Task: Look for space in Mainaguri, India from 10th June, 2023 to 25th June, 2023 for 4 adults in price range Rs.10000 to Rs.15000. Place can be private room with 4 bedrooms having 4 beds and 4 bathrooms. Property type can be house, flat, guest house, hotel. Amenities needed are: wifi, TV, free parkinig on premises, gym, breakfast. Booking option can be shelf check-in. Required host language is English.
Action: Mouse pressed left at (412, 100)
Screenshot: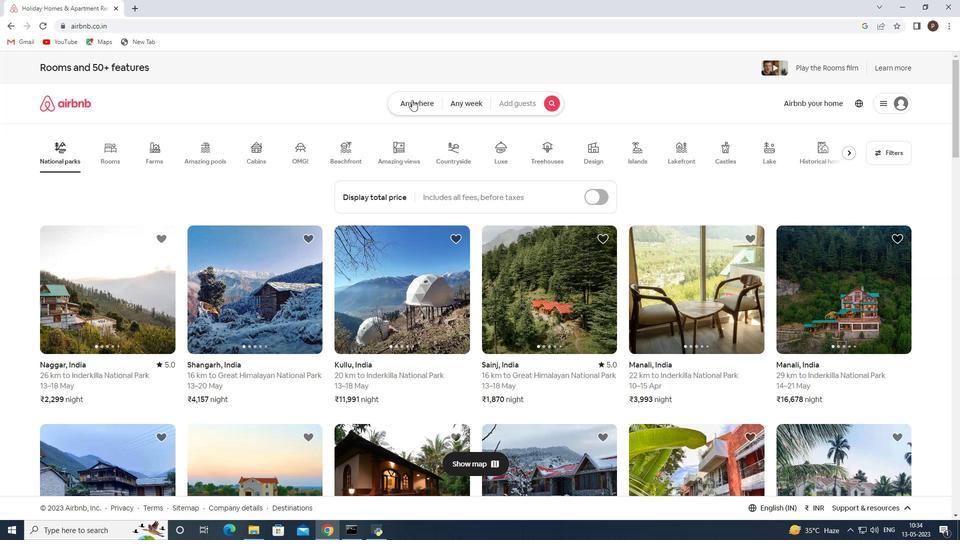 
Action: Mouse moved to (310, 140)
Screenshot: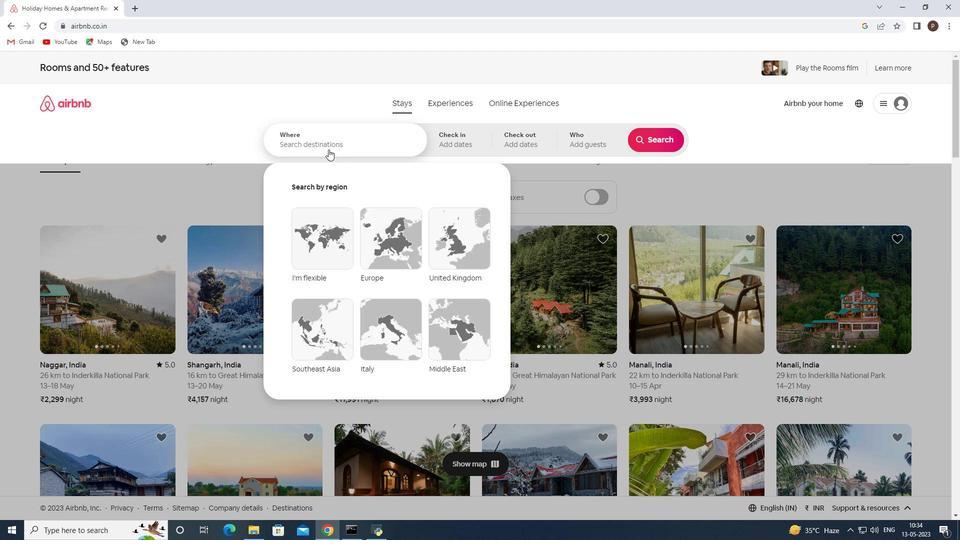 
Action: Mouse pressed left at (310, 140)
Screenshot: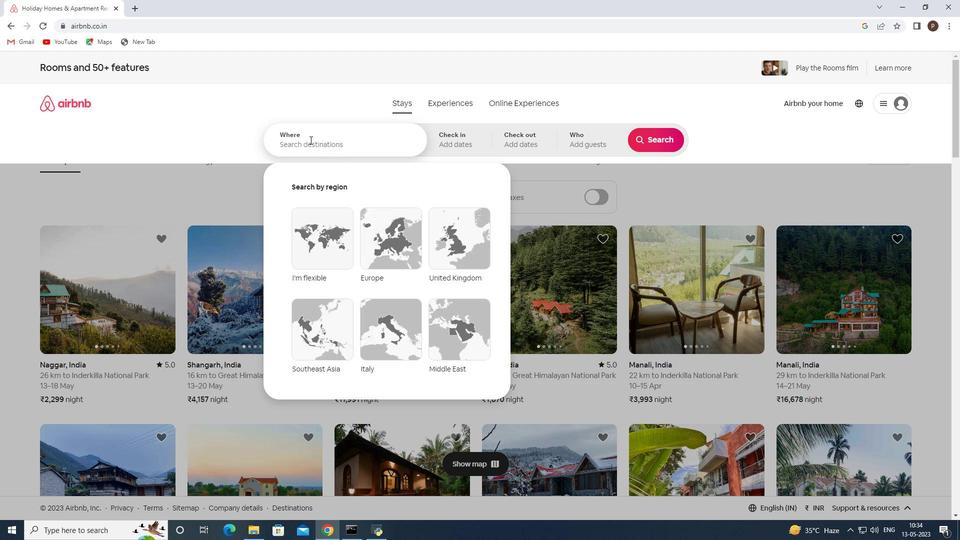 
Action: Key pressed <Key.caps_lock>M<Key.caps_lock>ainaguri
Screenshot: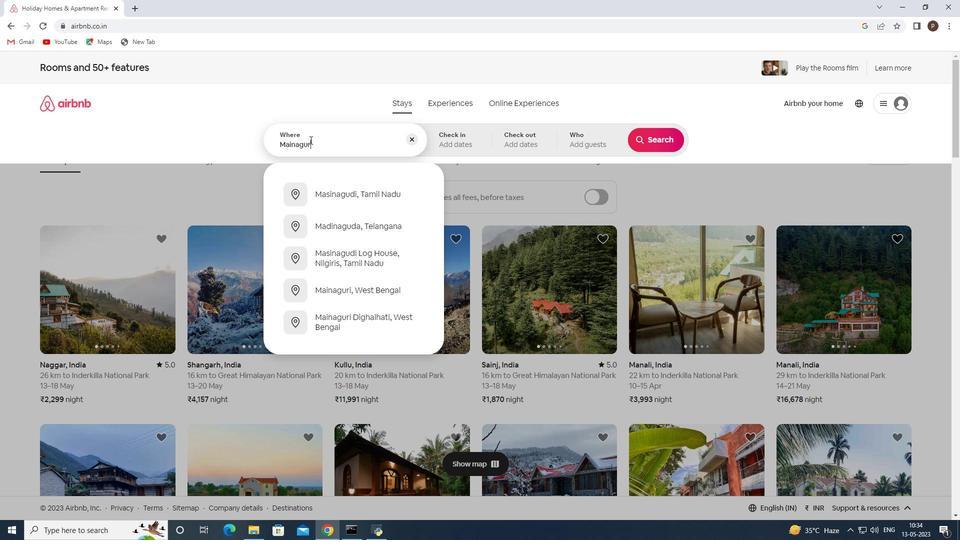 
Action: Mouse moved to (312, 141)
Screenshot: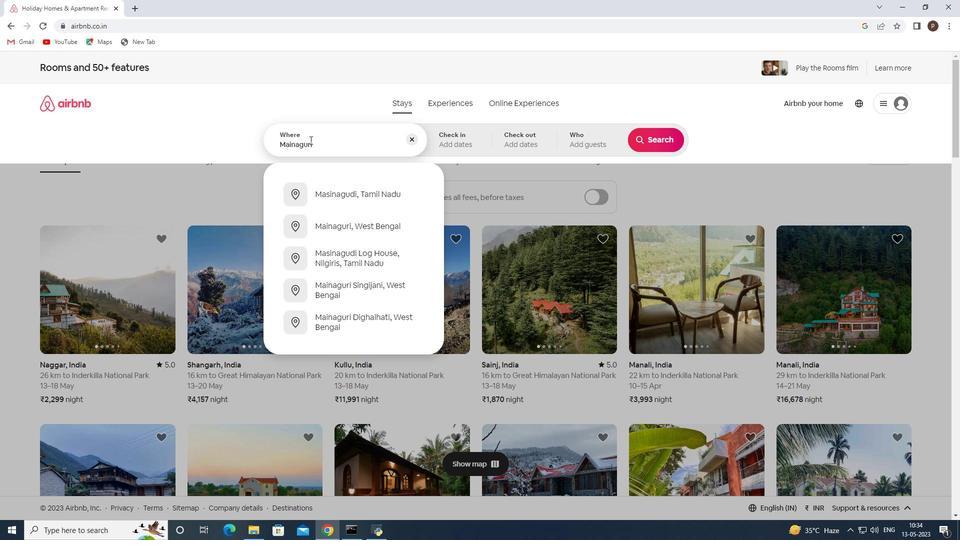 
Action: Key pressed ,<Key.space><Key.caps_lock>I<Key.caps_lock>ndia<Key.space><Key.enter>
Screenshot: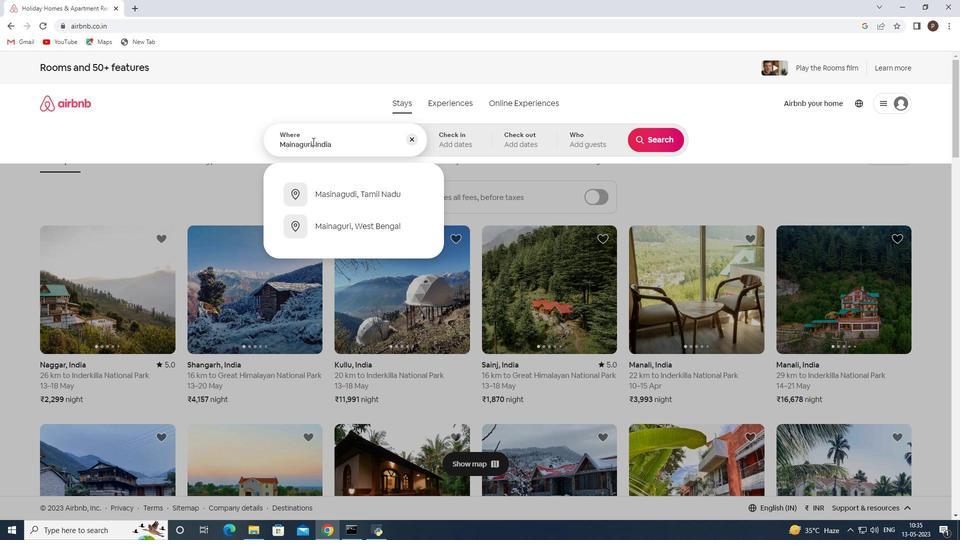 
Action: Mouse moved to (644, 283)
Screenshot: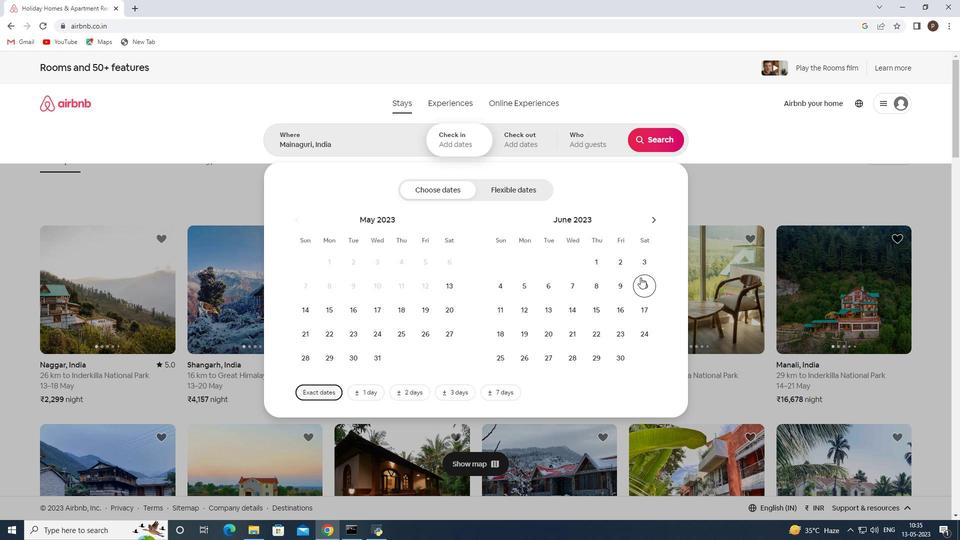 
Action: Mouse pressed left at (644, 283)
Screenshot: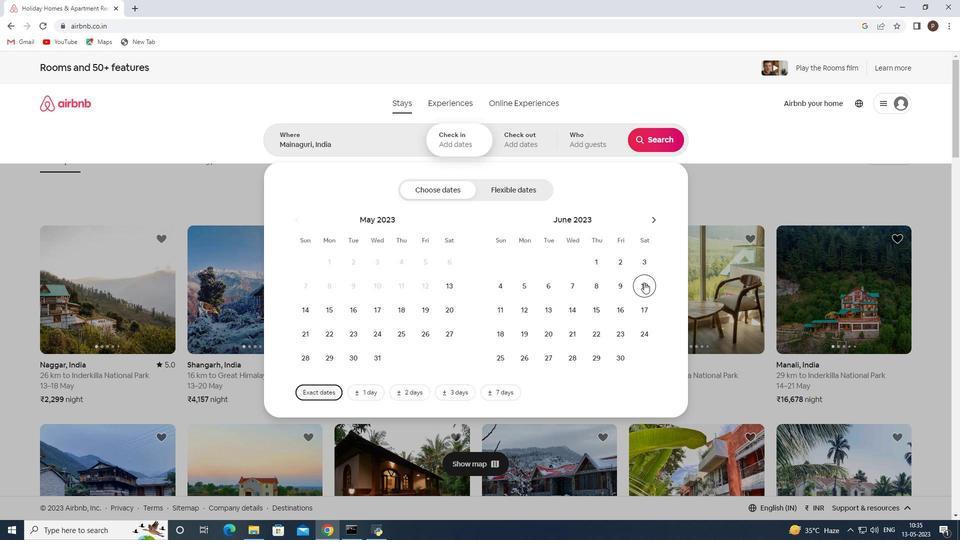 
Action: Mouse moved to (502, 360)
Screenshot: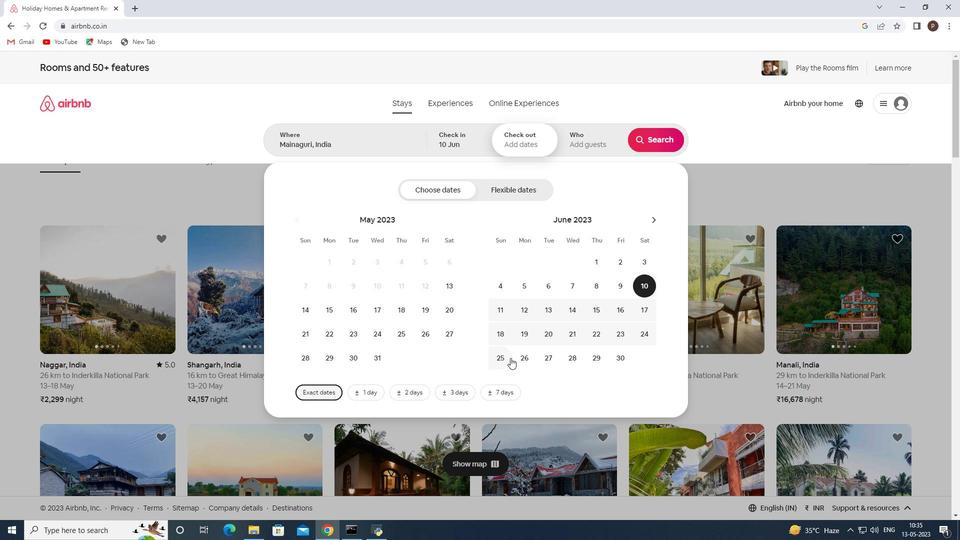 
Action: Mouse pressed left at (502, 360)
Screenshot: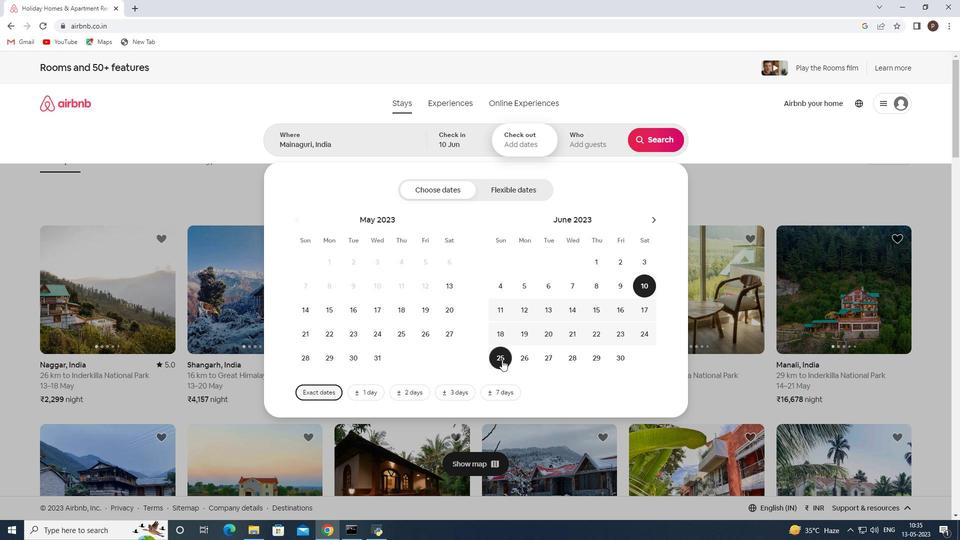 
Action: Mouse moved to (585, 140)
Screenshot: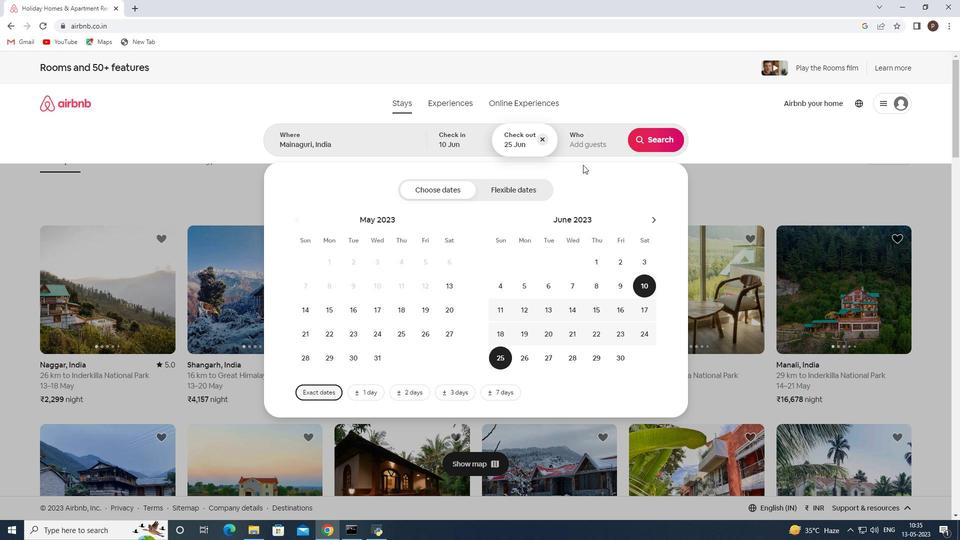 
Action: Mouse pressed left at (585, 140)
Screenshot: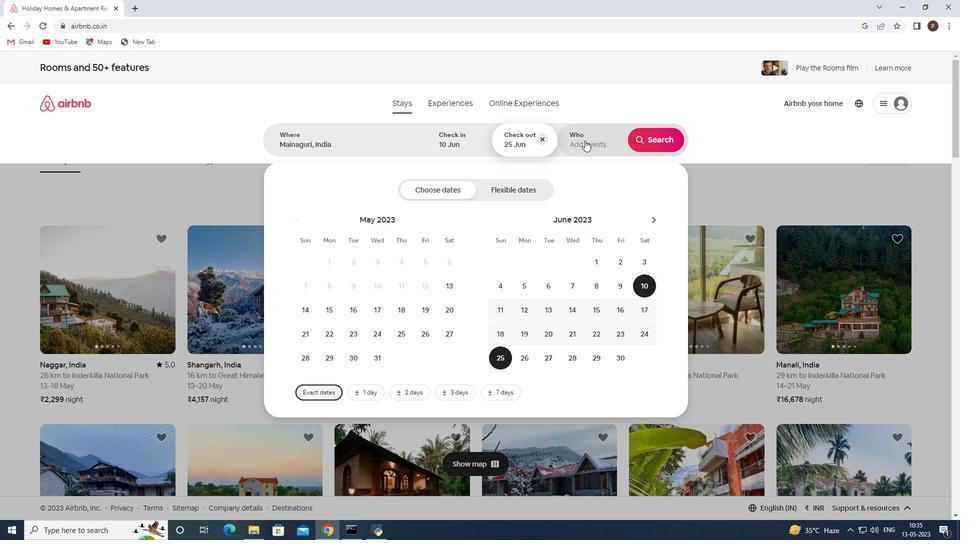 
Action: Mouse moved to (666, 198)
Screenshot: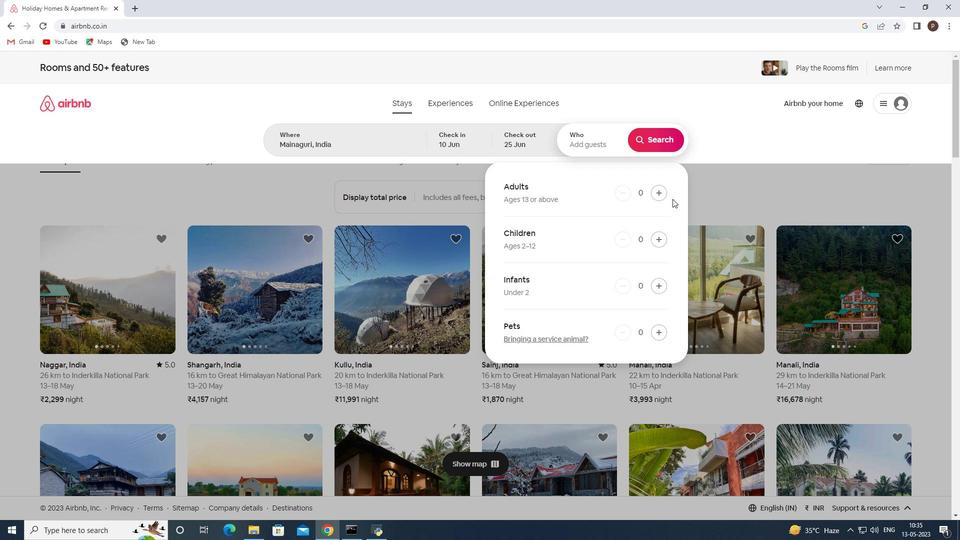 
Action: Mouse pressed left at (666, 198)
Screenshot: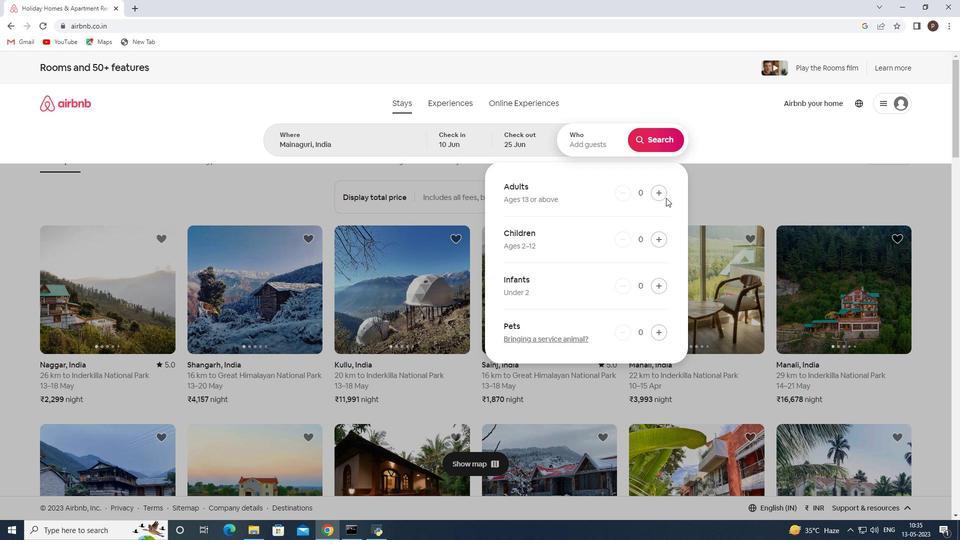 
Action: Mouse moved to (662, 195)
Screenshot: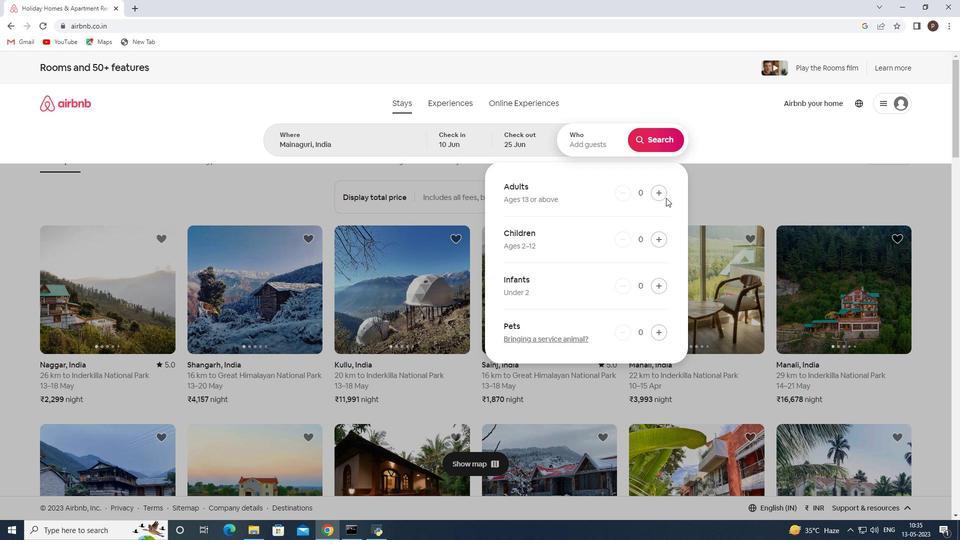 
Action: Mouse pressed left at (662, 195)
Screenshot: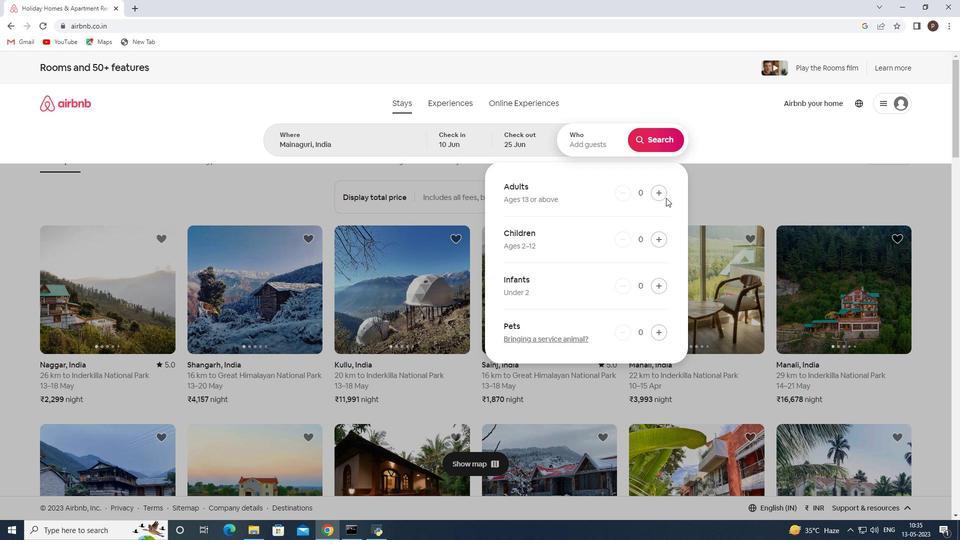 
Action: Mouse pressed left at (662, 195)
Screenshot: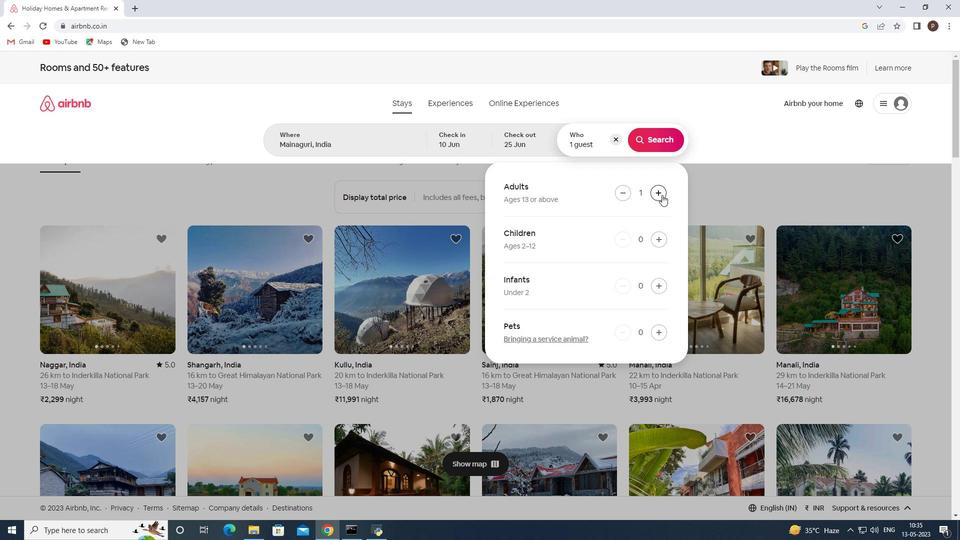 
Action: Mouse pressed left at (662, 195)
Screenshot: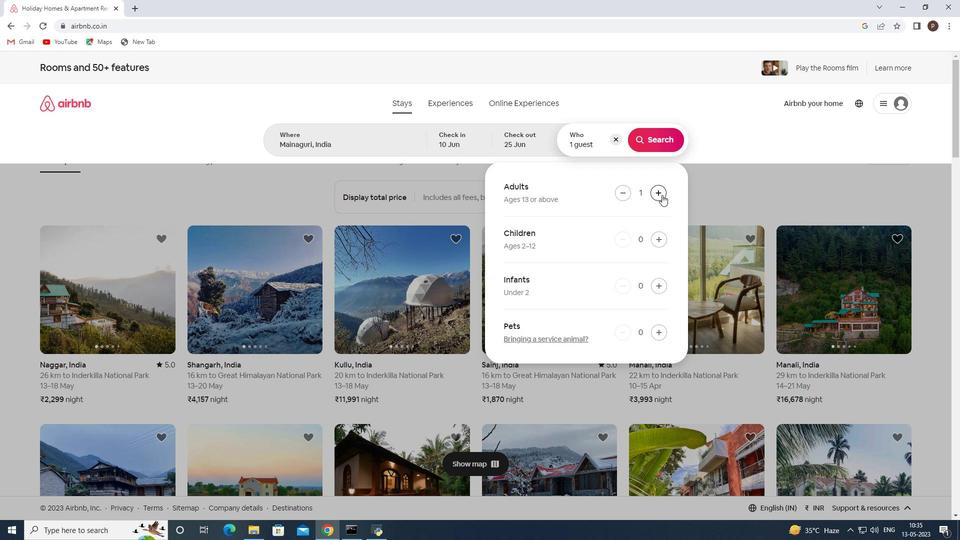 
Action: Mouse pressed left at (662, 195)
Screenshot: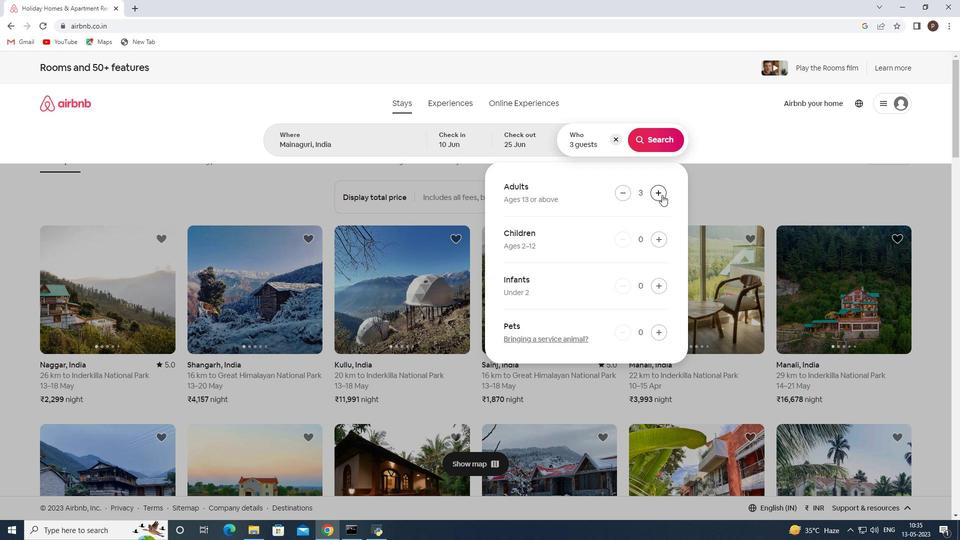 
Action: Mouse moved to (656, 140)
Screenshot: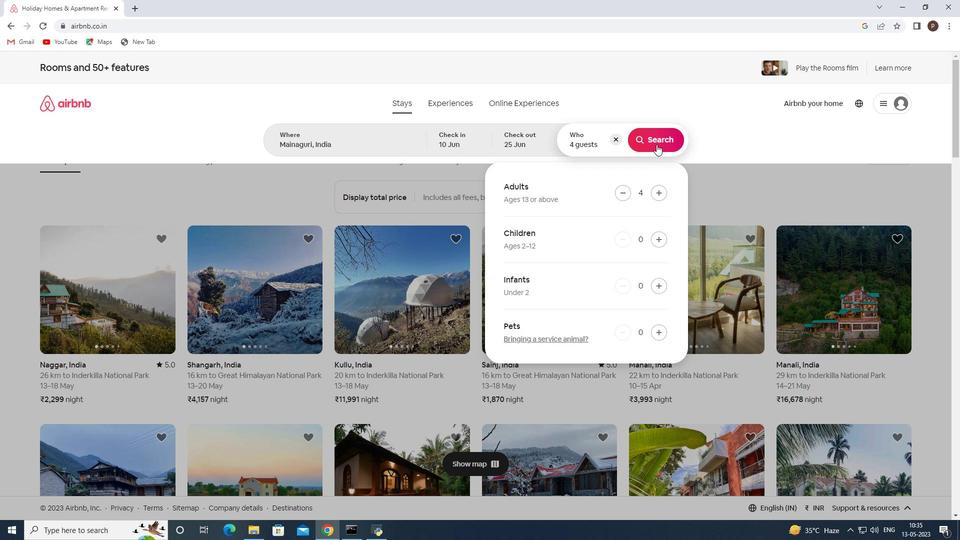 
Action: Mouse pressed left at (656, 140)
Screenshot: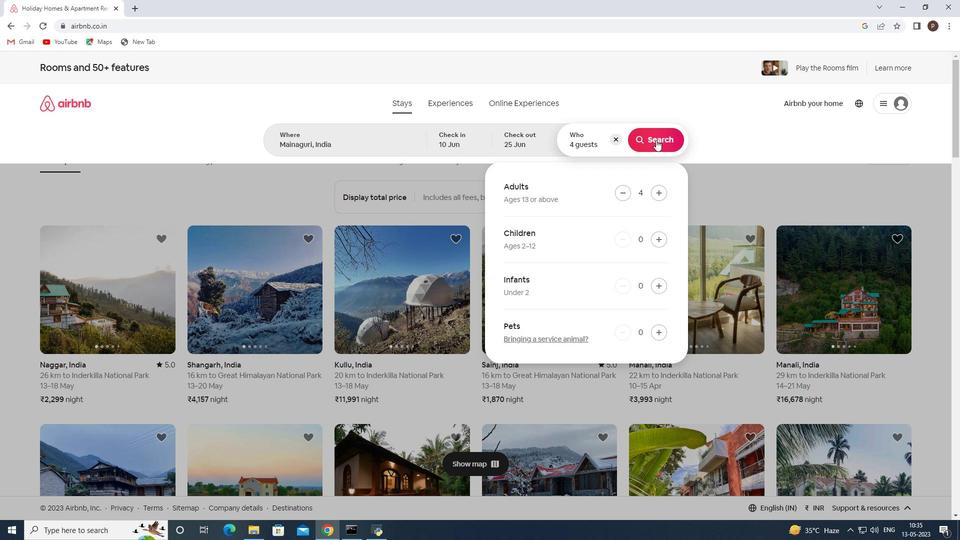 
Action: Mouse moved to (907, 109)
Screenshot: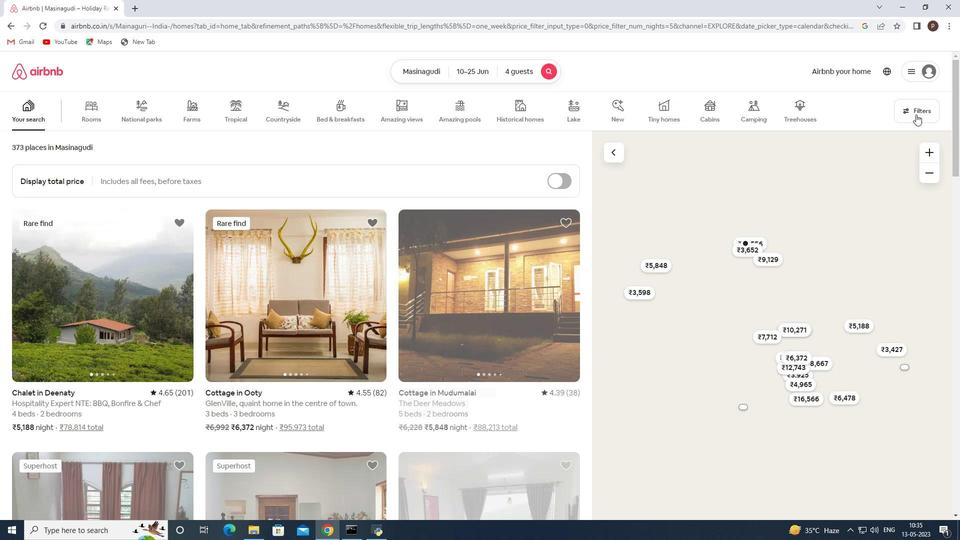 
Action: Mouse pressed left at (907, 109)
Screenshot: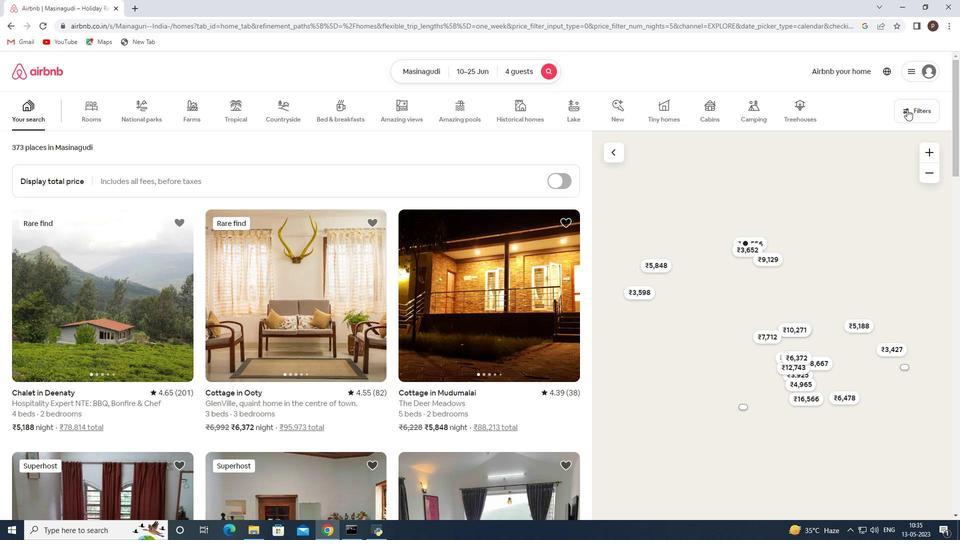 
Action: Mouse moved to (340, 355)
Screenshot: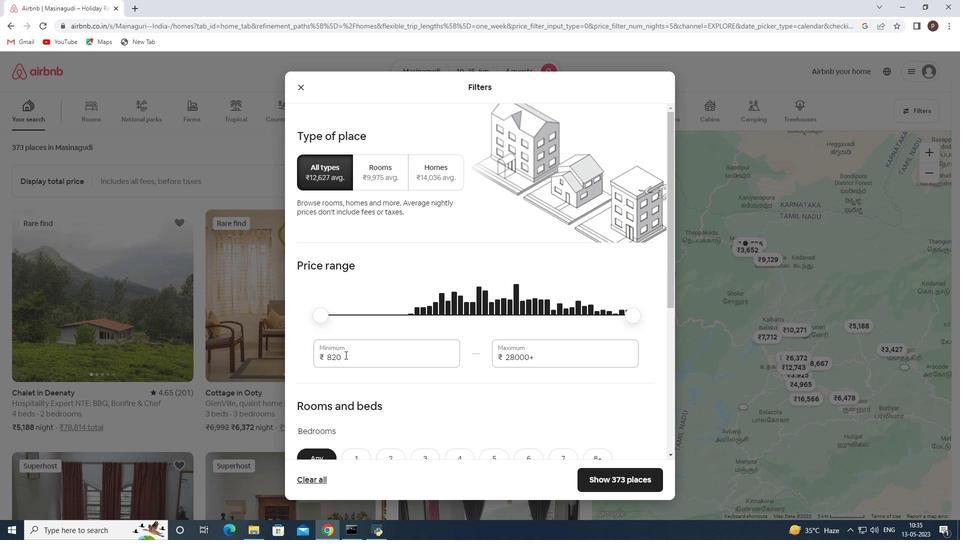 
Action: Mouse pressed left at (340, 355)
Screenshot: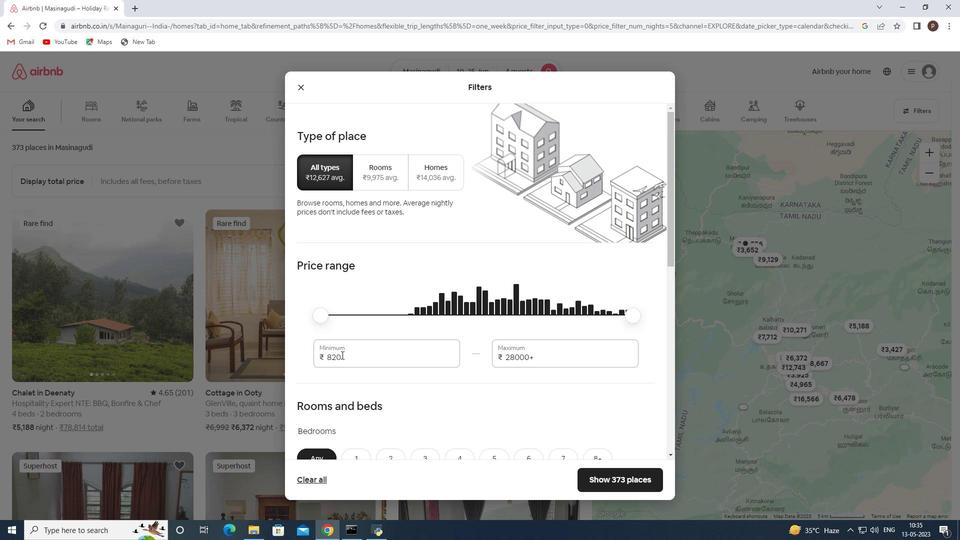 
Action: Mouse pressed left at (340, 355)
Screenshot: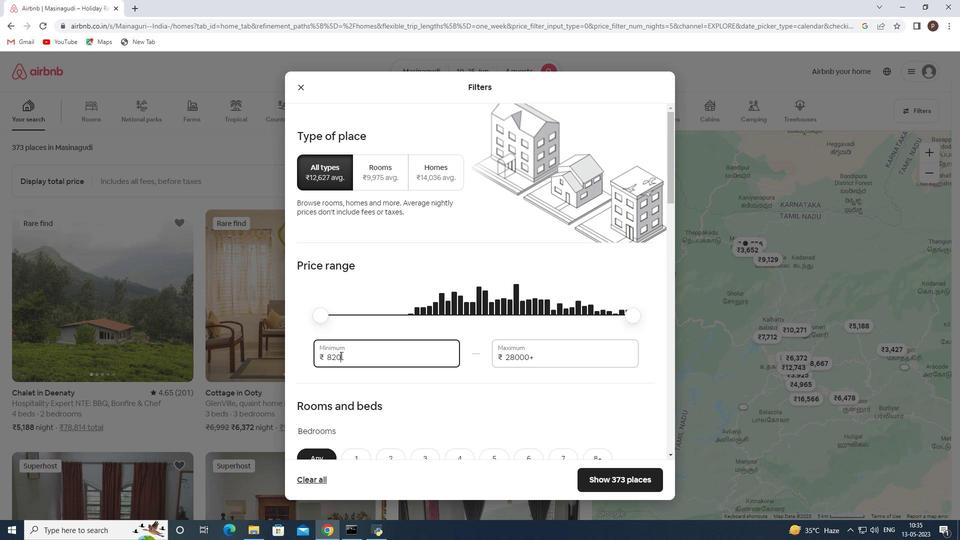 
Action: Key pressed 10000<Key.tab>15000
Screenshot: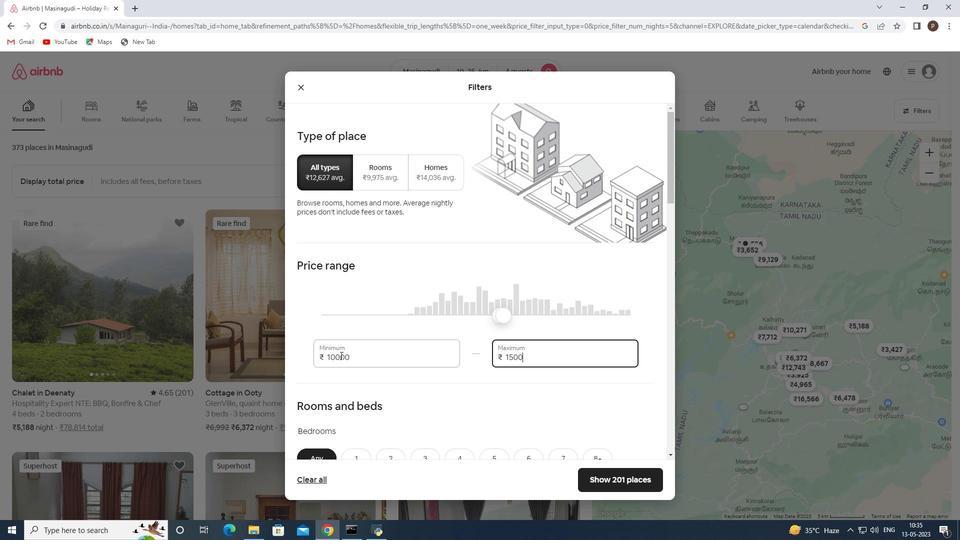 
Action: Mouse scrolled (340, 355) with delta (0, 0)
Screenshot: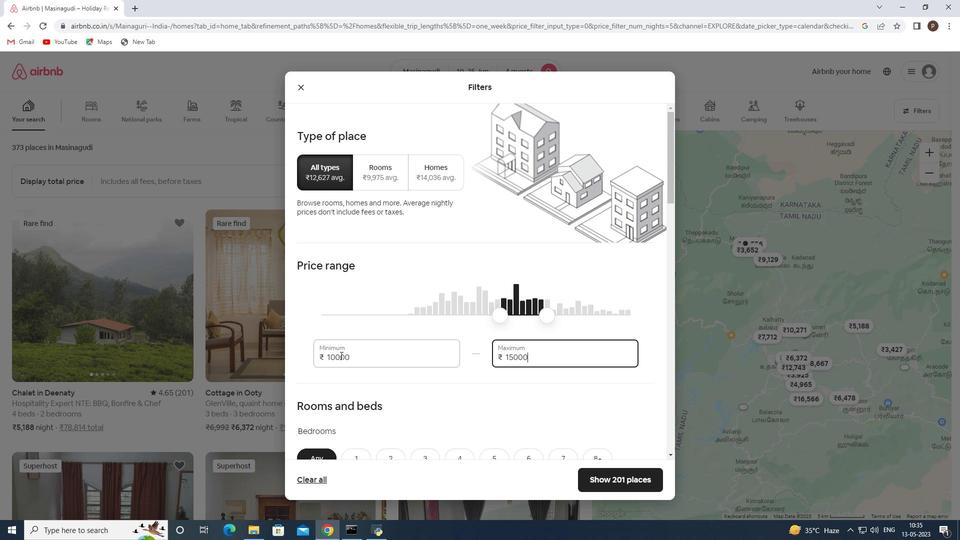 
Action: Mouse scrolled (340, 355) with delta (0, 0)
Screenshot: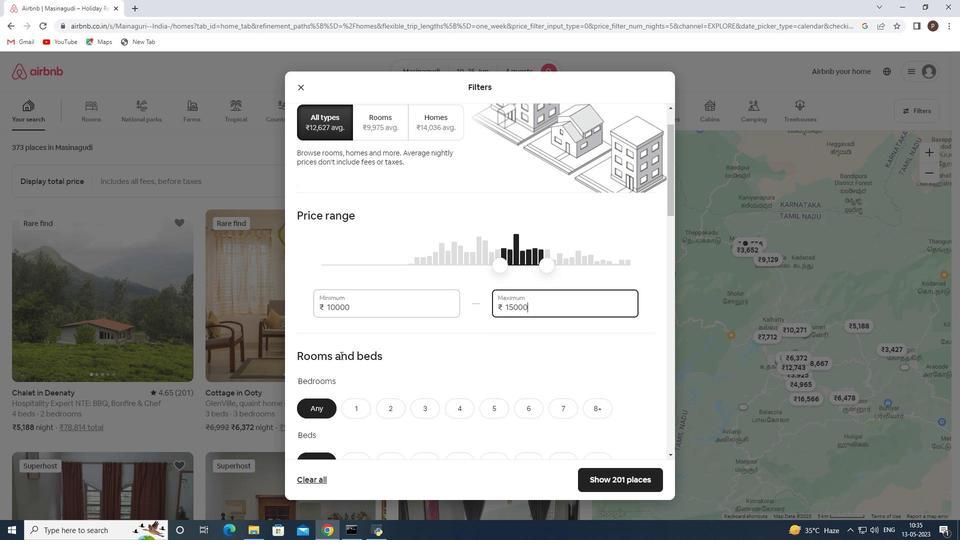 
Action: Mouse scrolled (340, 355) with delta (0, 0)
Screenshot: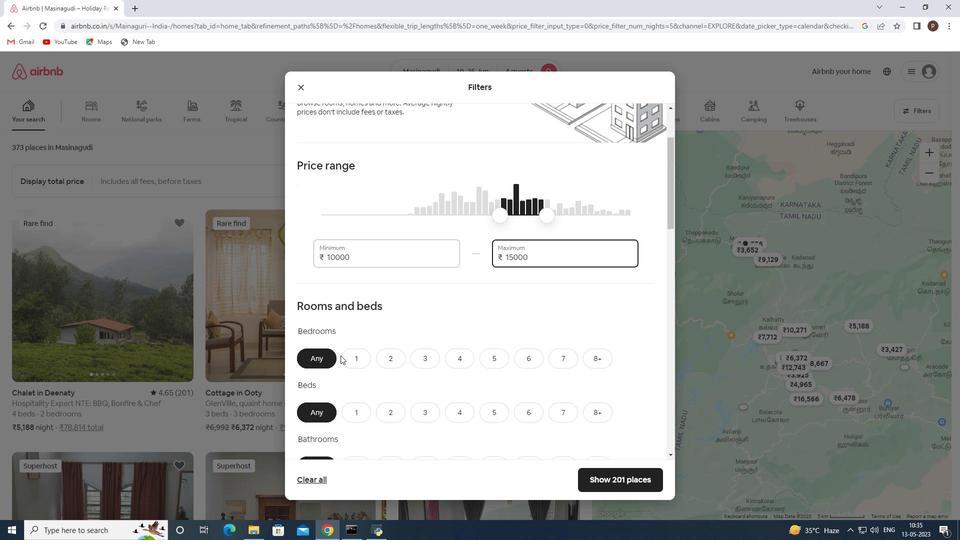 
Action: Mouse moved to (465, 311)
Screenshot: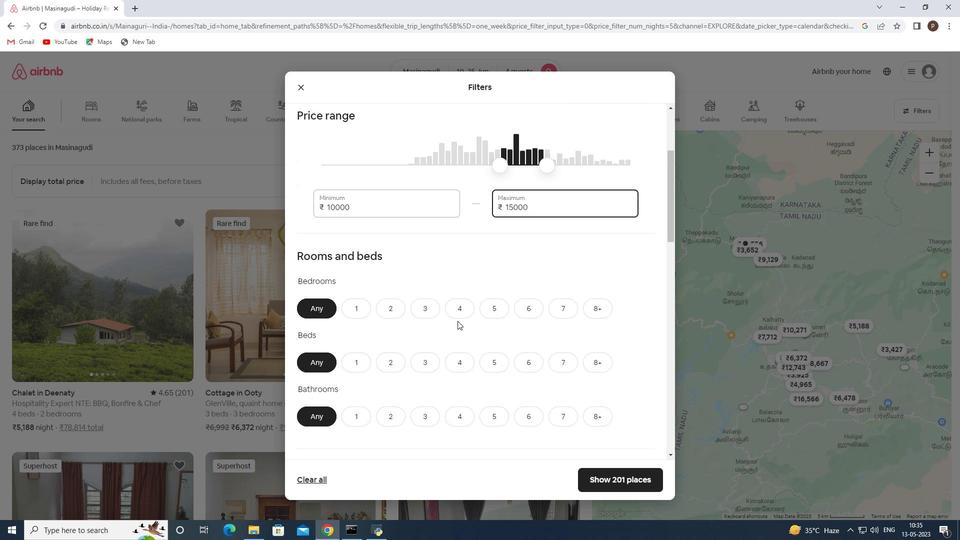 
Action: Mouse pressed left at (465, 311)
Screenshot: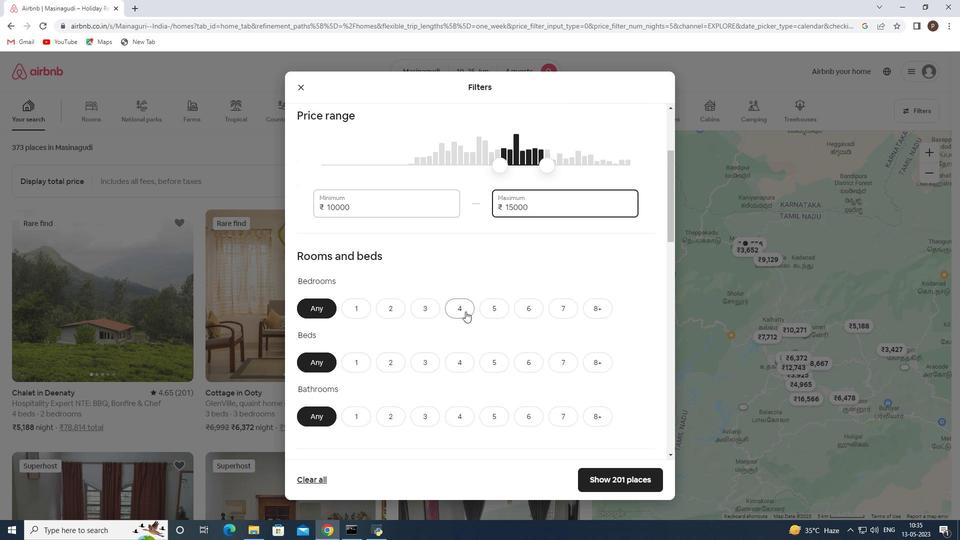 
Action: Mouse moved to (465, 349)
Screenshot: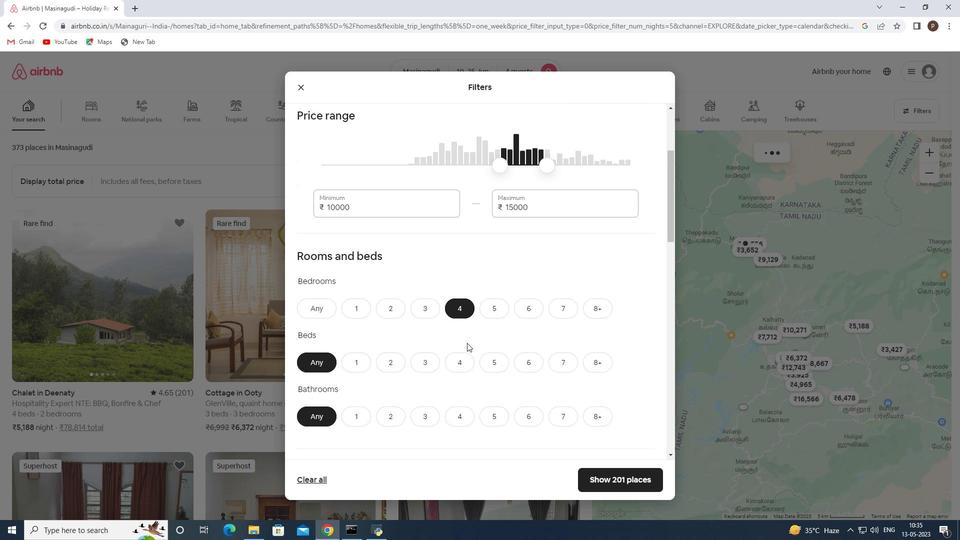 
Action: Mouse pressed left at (465, 349)
Screenshot: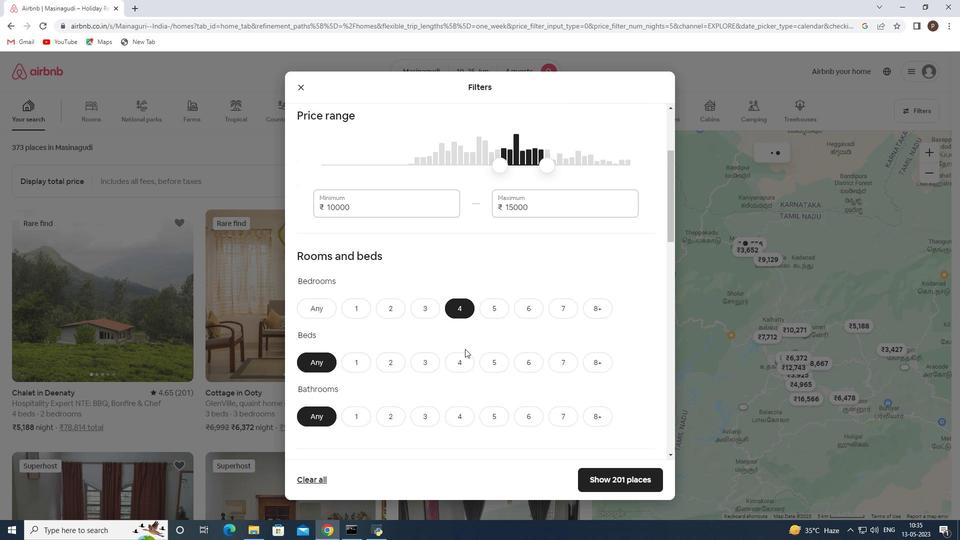 
Action: Mouse moved to (461, 358)
Screenshot: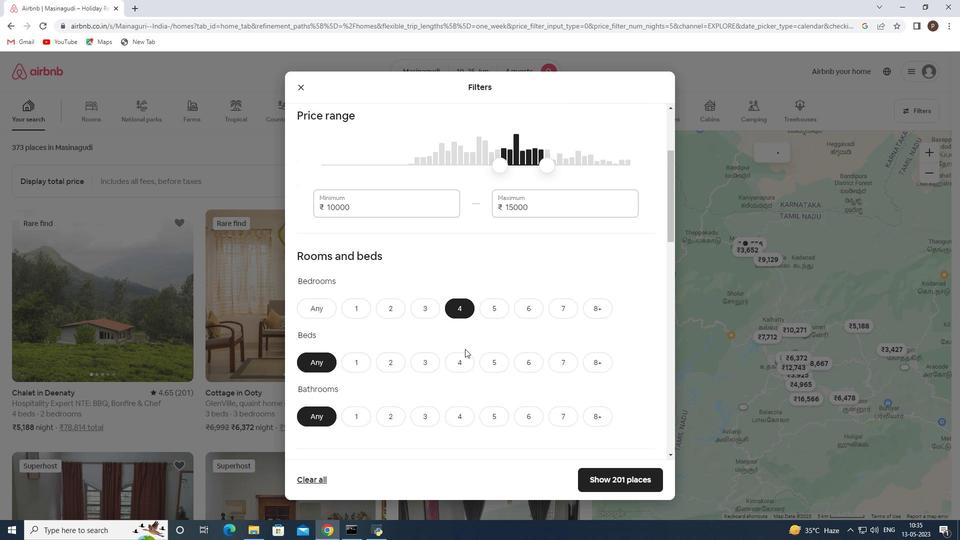 
Action: Mouse pressed left at (461, 358)
Screenshot: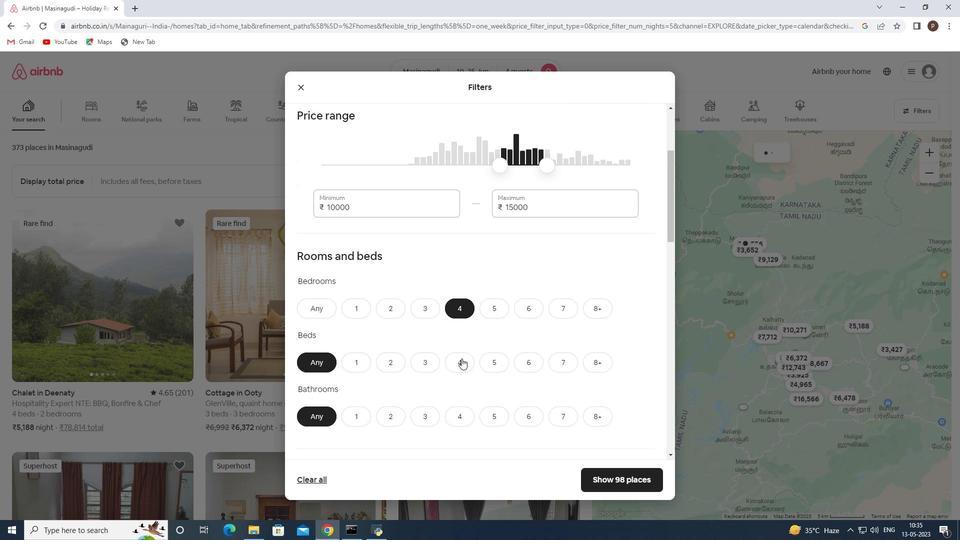 
Action: Mouse moved to (461, 409)
Screenshot: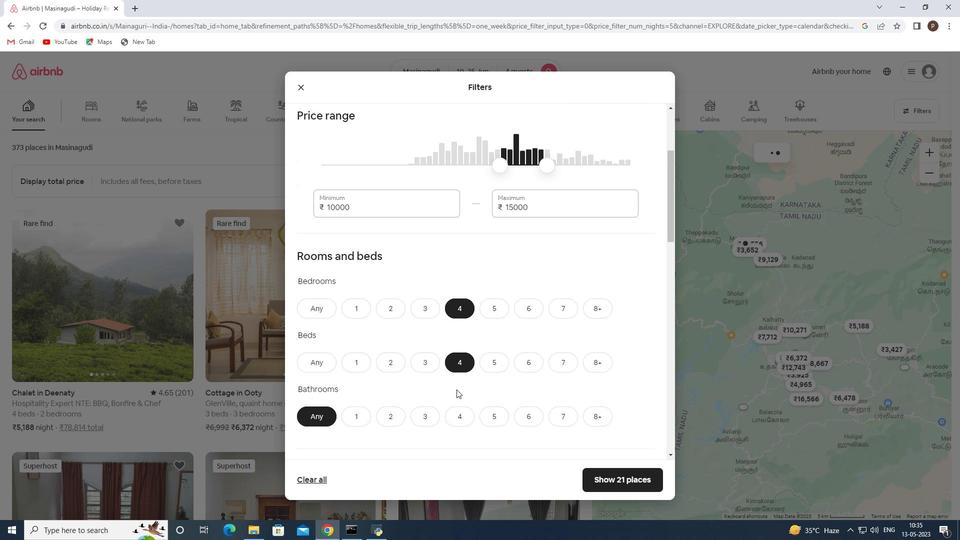 
Action: Mouse pressed left at (461, 409)
Screenshot: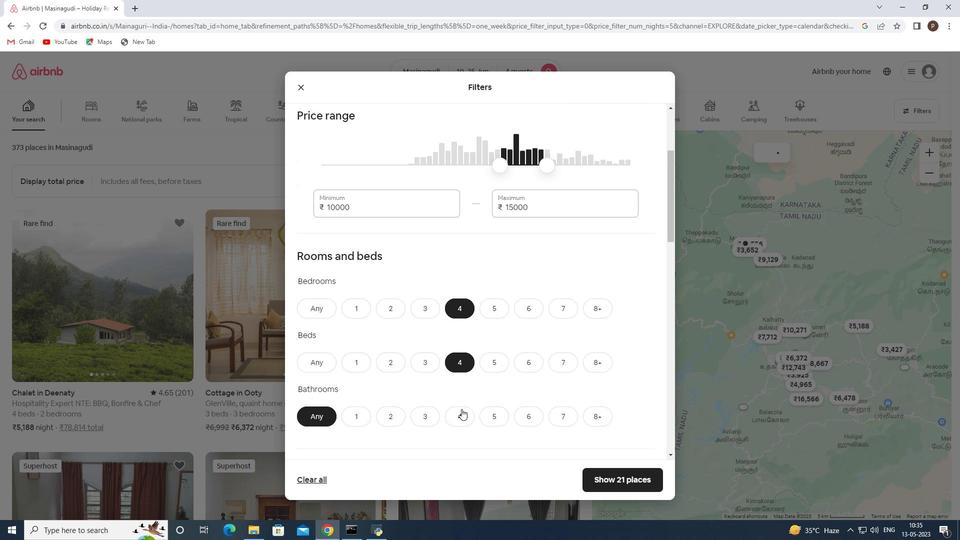 
Action: Mouse moved to (460, 408)
Screenshot: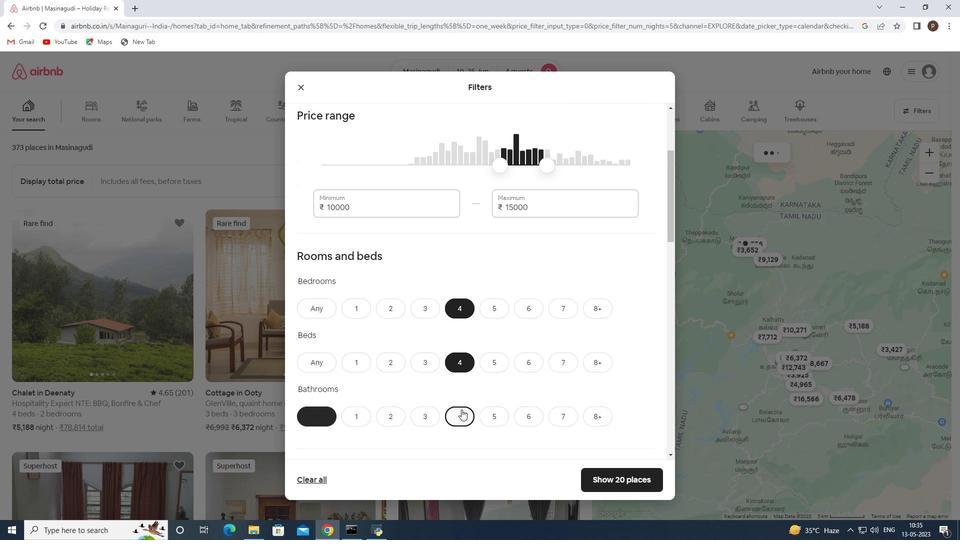 
Action: Mouse scrolled (460, 407) with delta (0, 0)
Screenshot: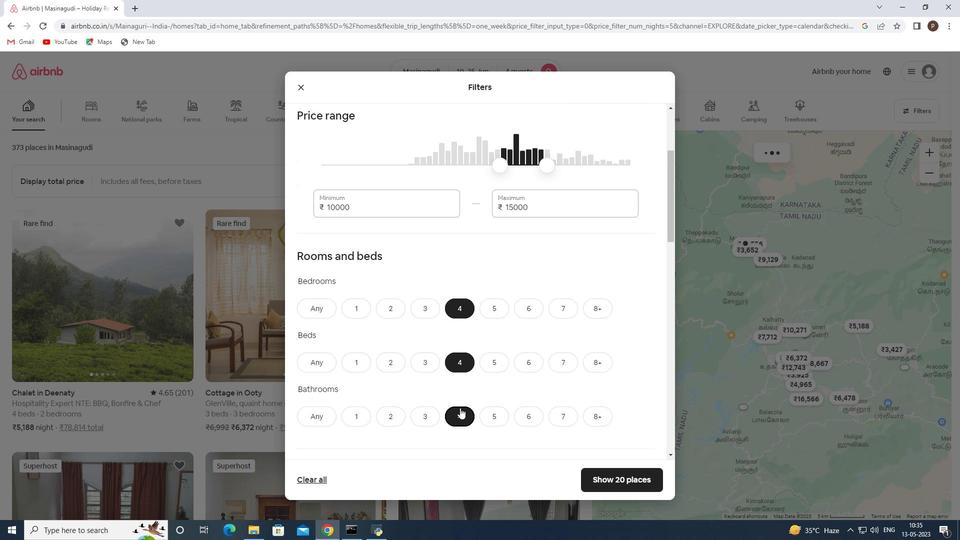 
Action: Mouse moved to (451, 386)
Screenshot: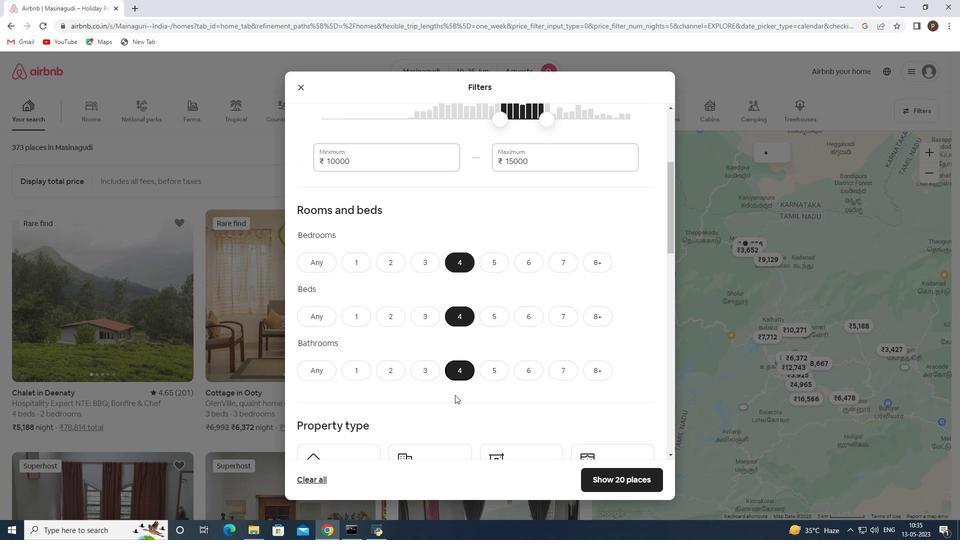 
Action: Mouse scrolled (451, 386) with delta (0, 0)
Screenshot: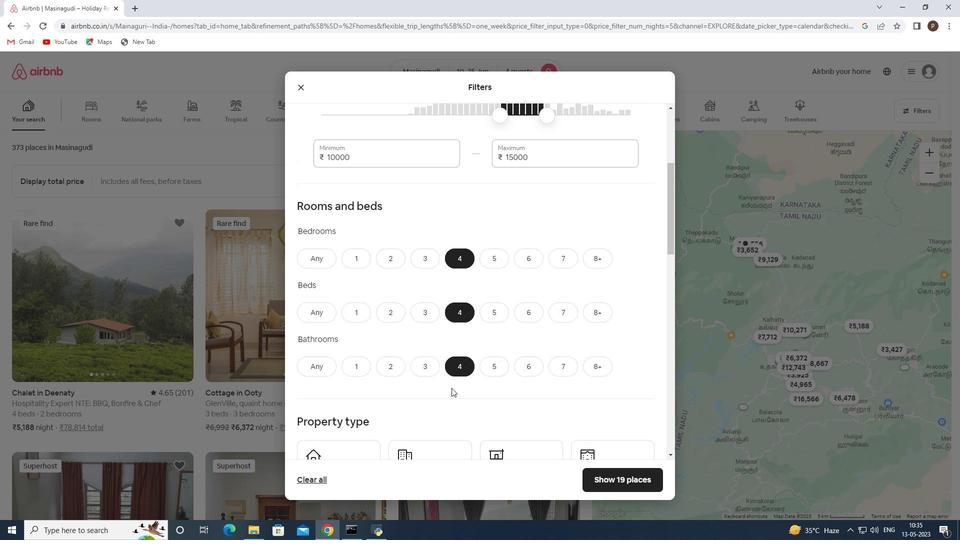 
Action: Mouse moved to (468, 326)
Screenshot: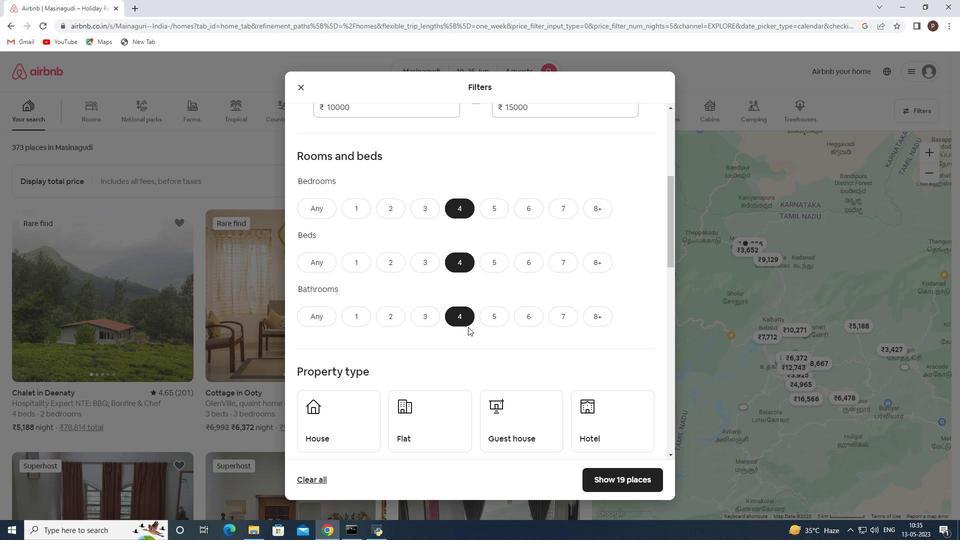 
Action: Mouse scrolled (468, 325) with delta (0, 0)
Screenshot: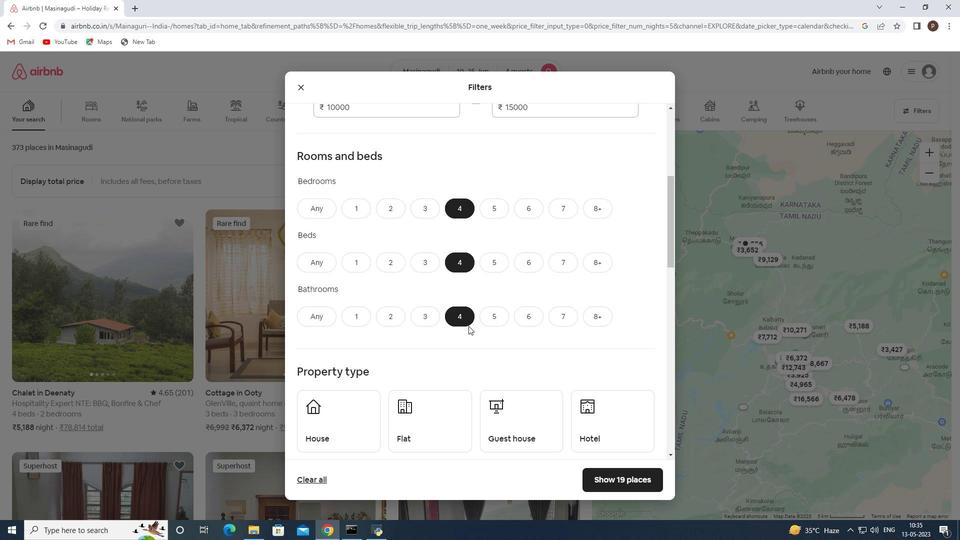 
Action: Mouse moved to (334, 366)
Screenshot: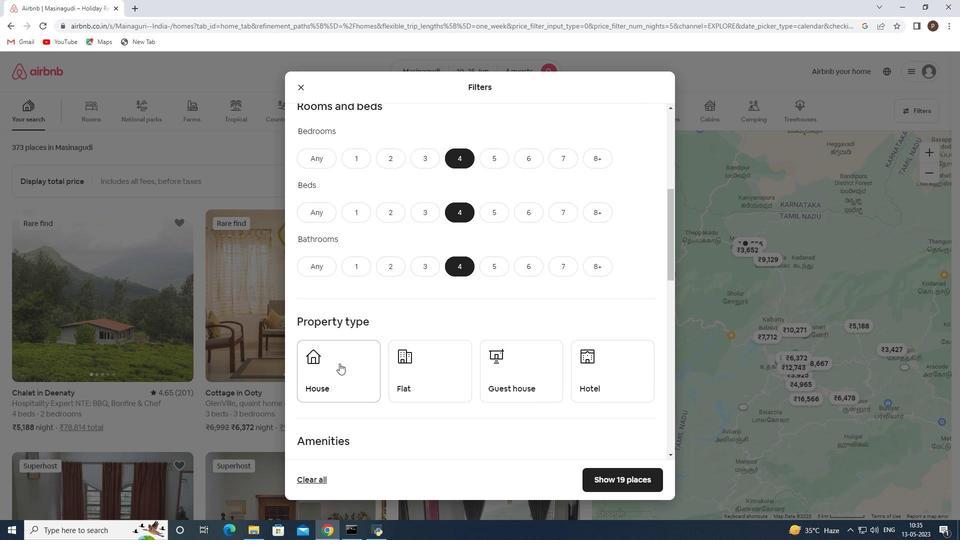 
Action: Mouse pressed left at (334, 366)
Screenshot: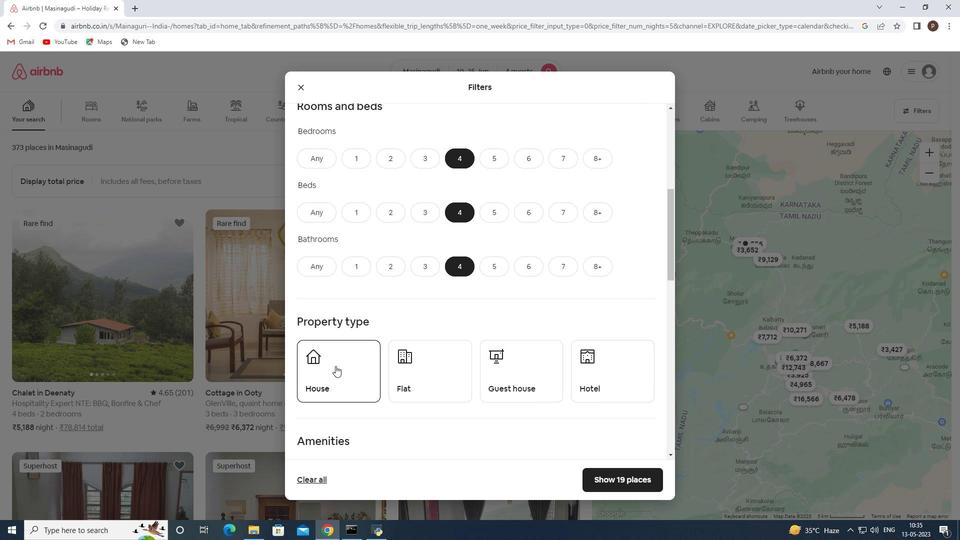 
Action: Mouse moved to (464, 381)
Screenshot: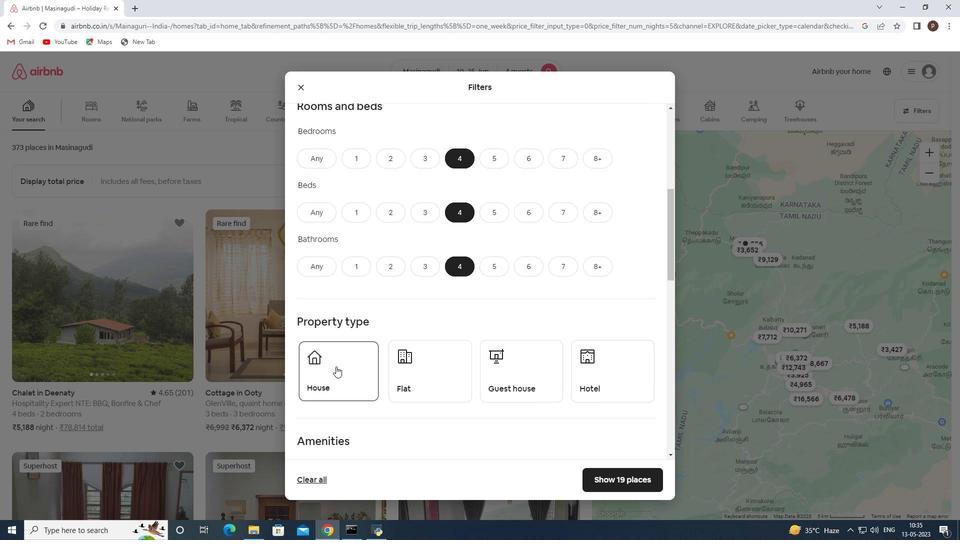 
Action: Mouse pressed left at (464, 381)
Screenshot: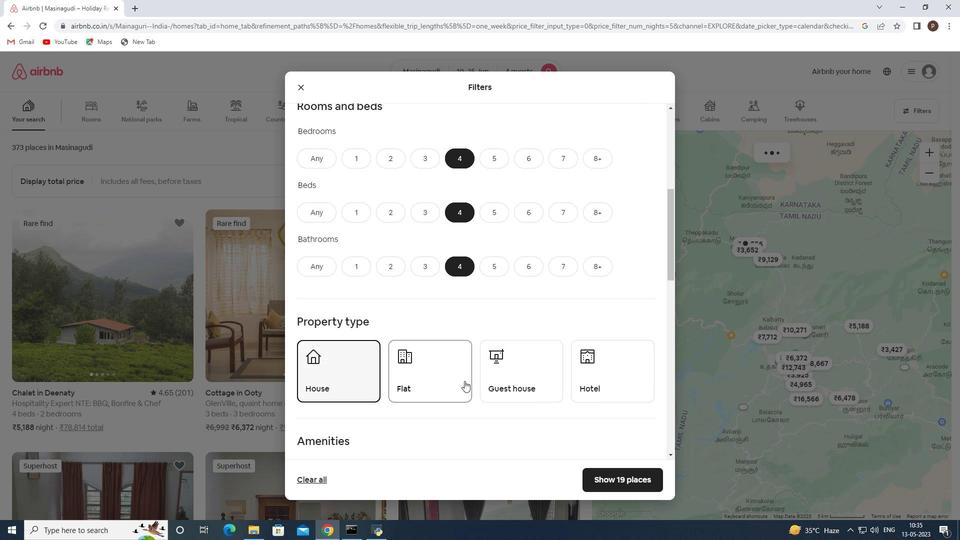 
Action: Mouse moved to (517, 378)
Screenshot: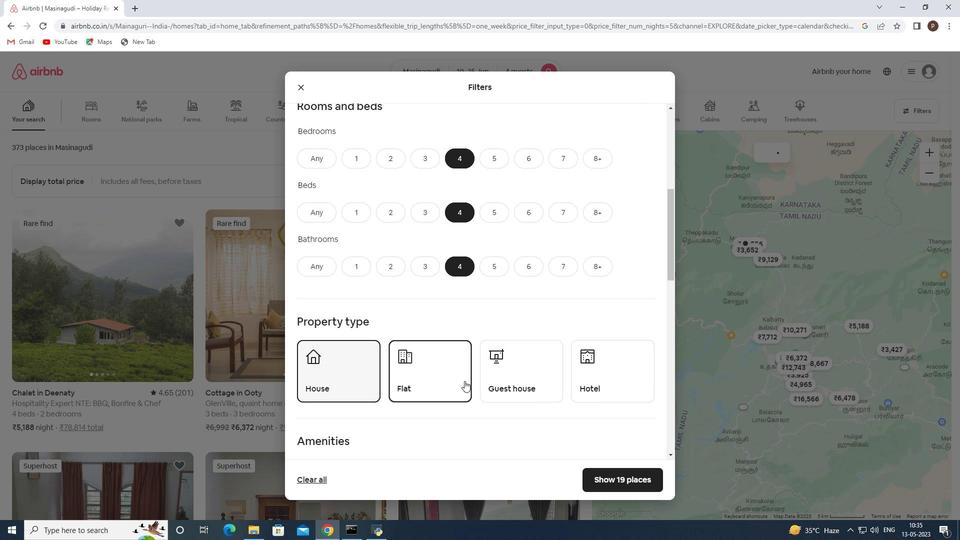 
Action: Mouse pressed left at (517, 378)
Screenshot: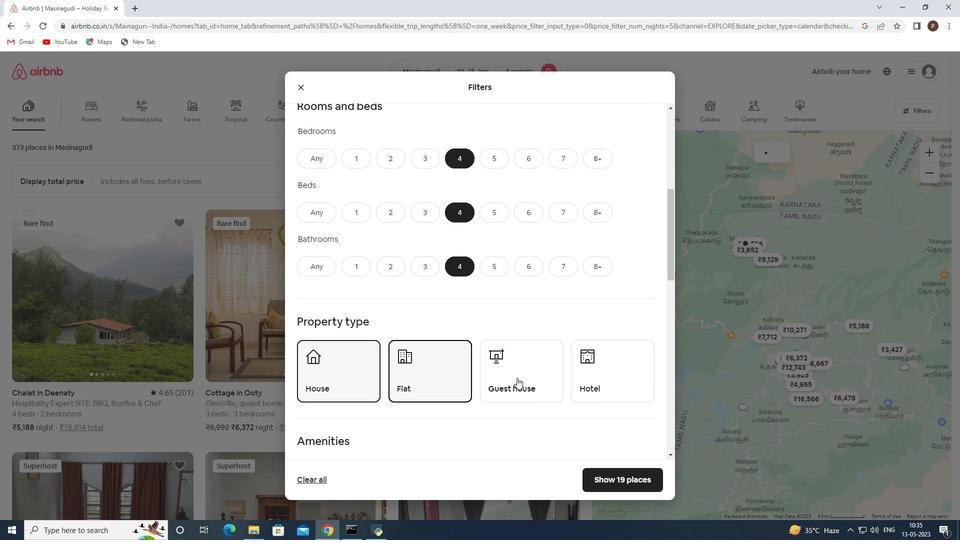 
Action: Mouse moved to (622, 375)
Screenshot: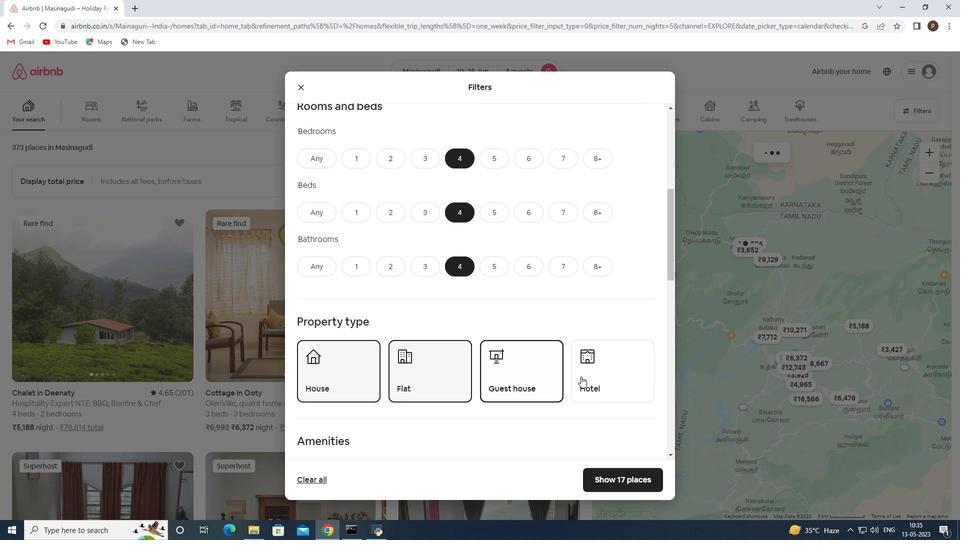 
Action: Mouse pressed left at (622, 375)
Screenshot: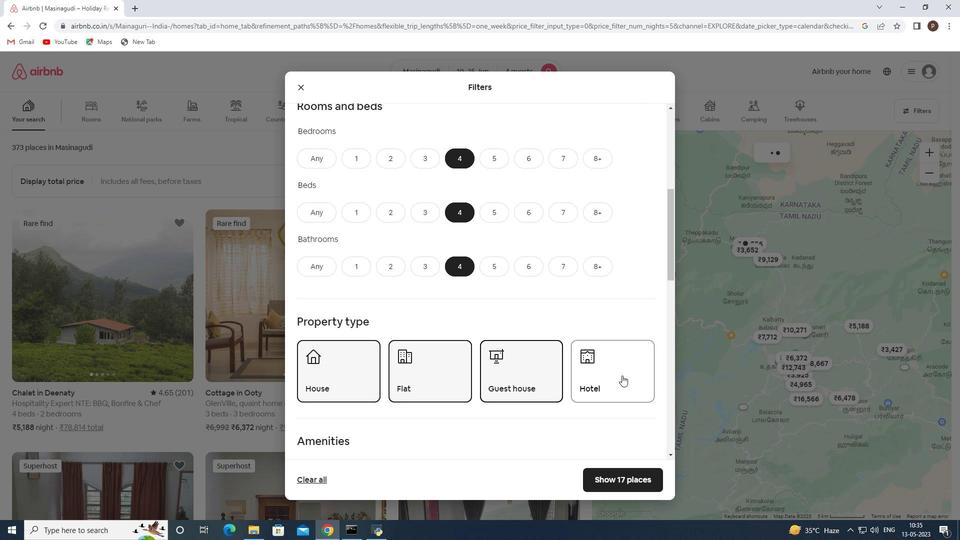 
Action: Mouse moved to (498, 365)
Screenshot: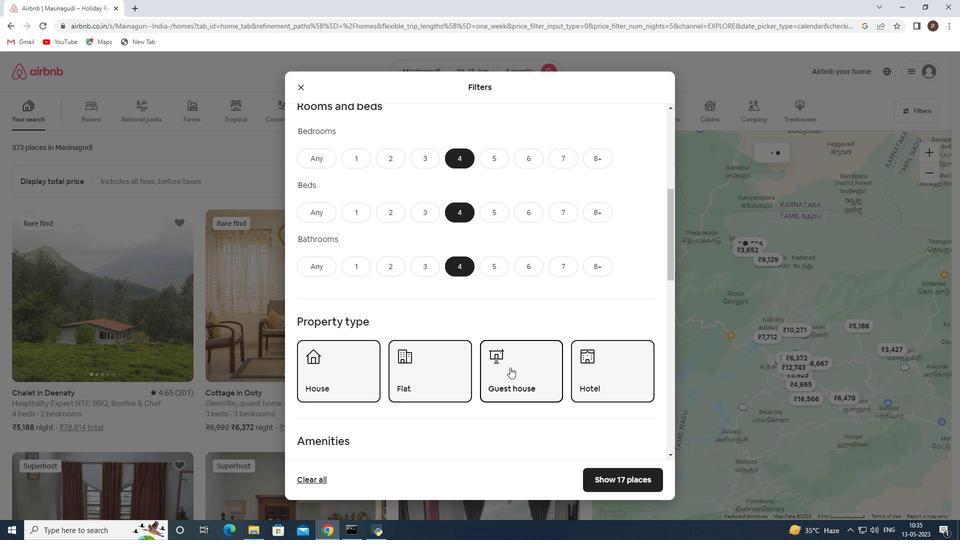 
Action: Mouse scrolled (498, 364) with delta (0, 0)
Screenshot: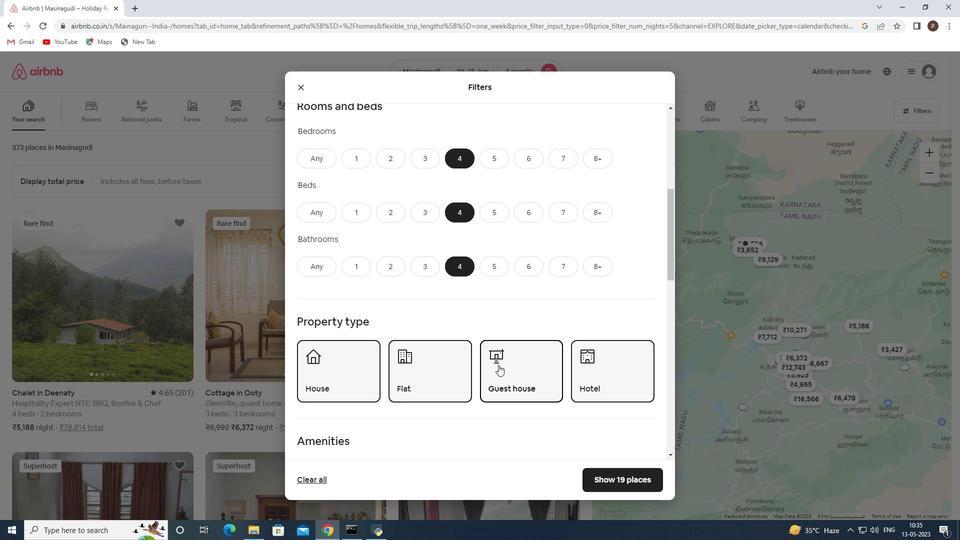 
Action: Mouse scrolled (498, 364) with delta (0, 0)
Screenshot: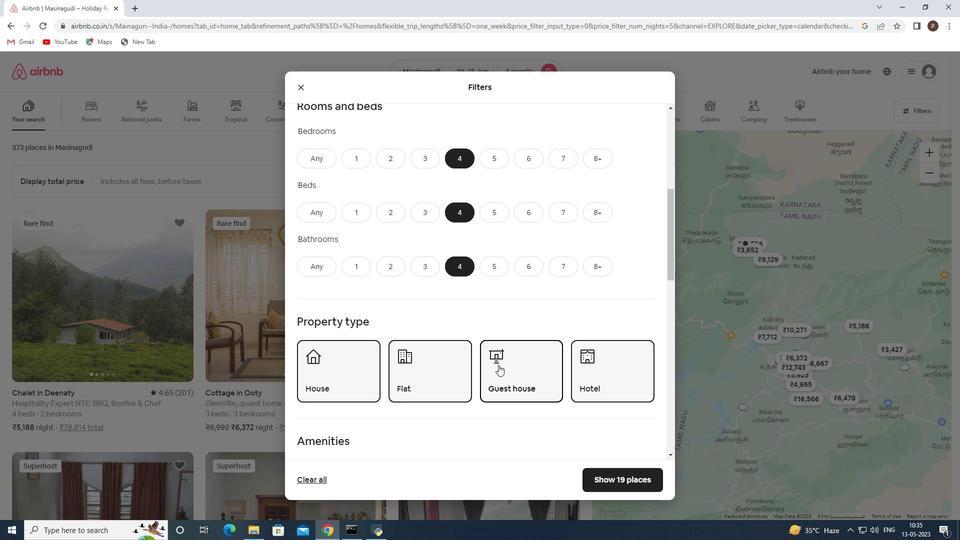 
Action: Mouse moved to (495, 348)
Screenshot: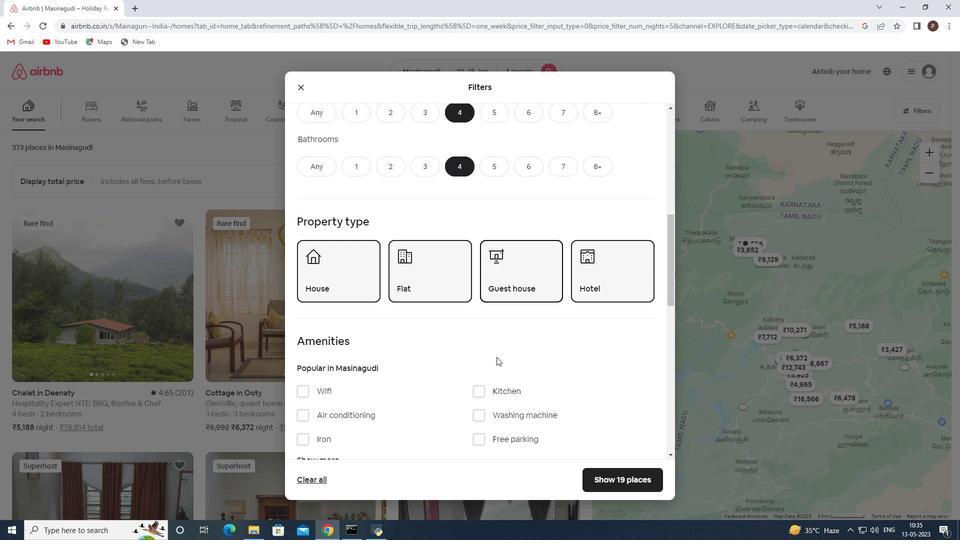
Action: Mouse scrolled (495, 348) with delta (0, 0)
Screenshot: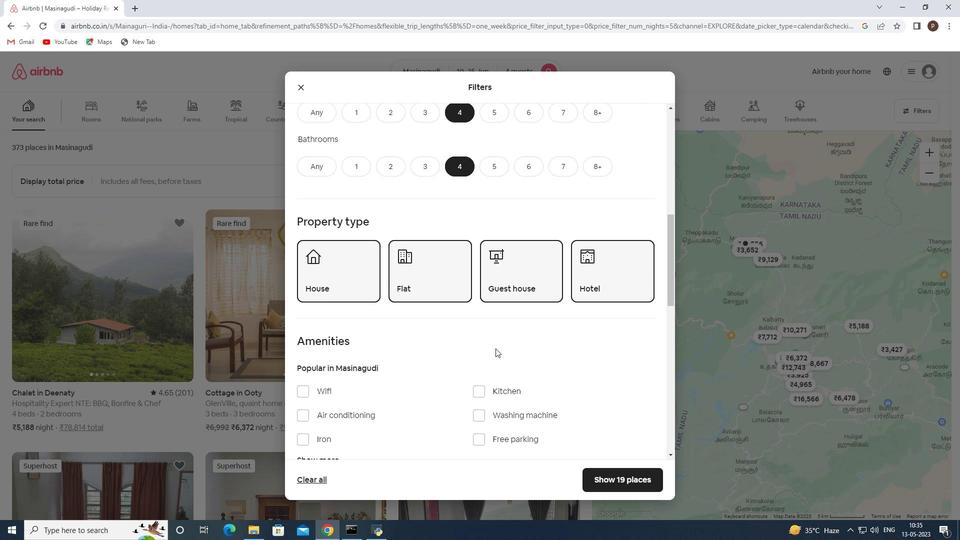 
Action: Mouse scrolled (495, 348) with delta (0, 0)
Screenshot: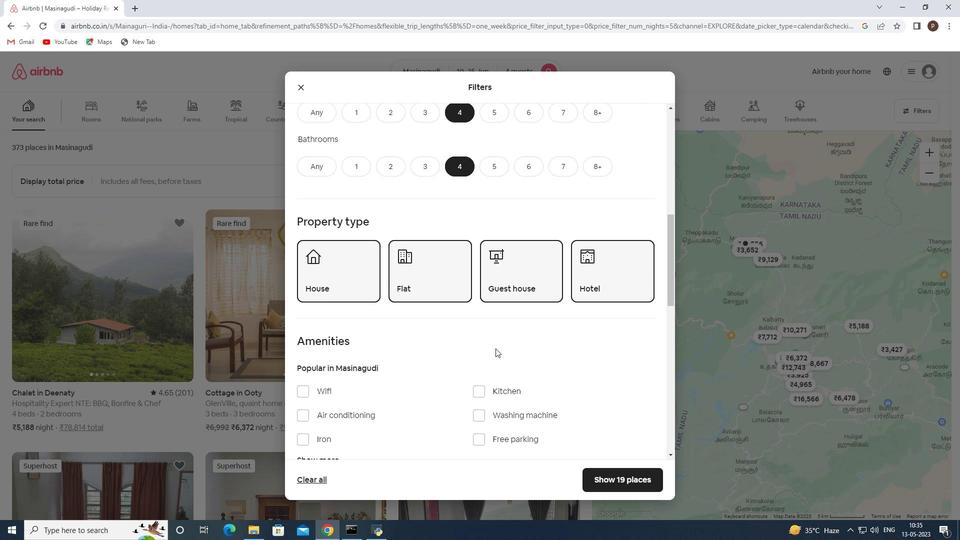 
Action: Mouse moved to (308, 288)
Screenshot: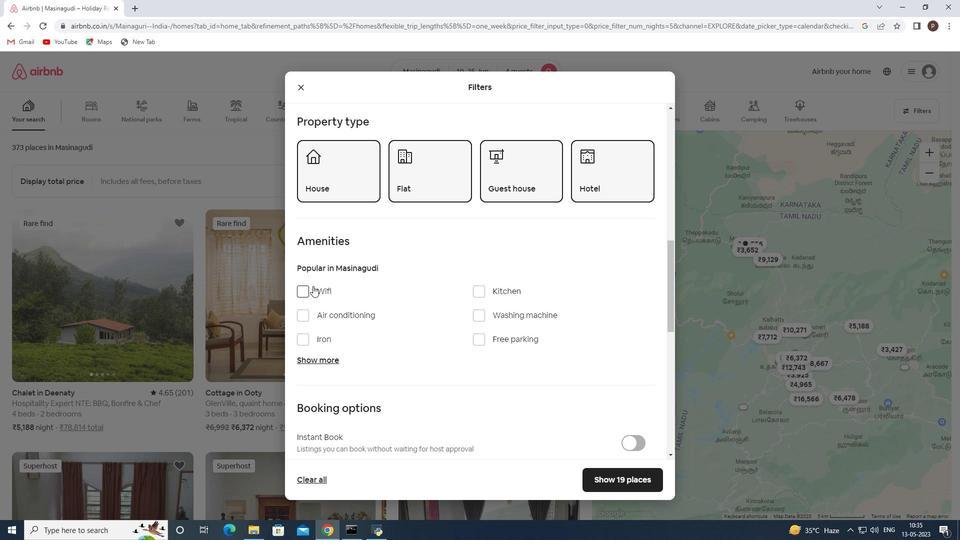 
Action: Mouse pressed left at (308, 288)
Screenshot: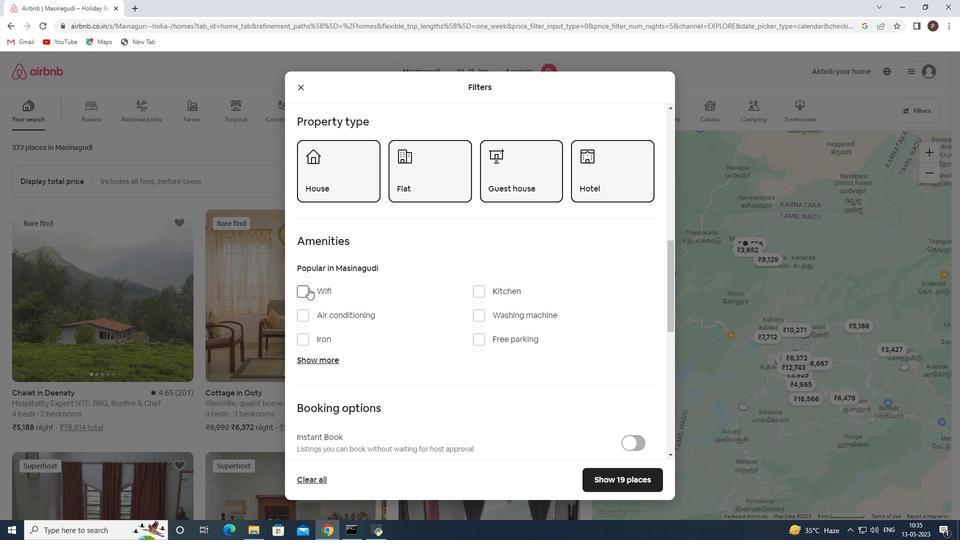 
Action: Mouse moved to (476, 340)
Screenshot: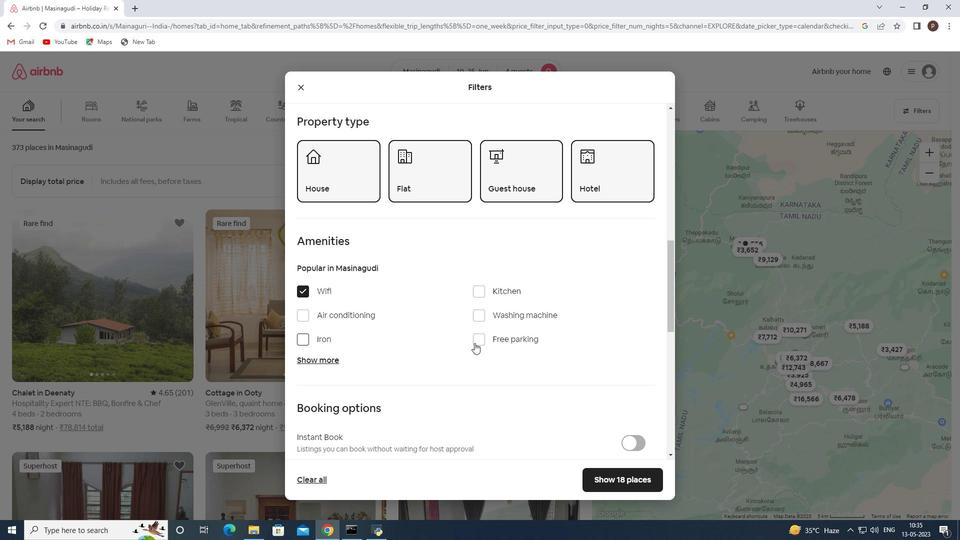 
Action: Mouse pressed left at (476, 340)
Screenshot: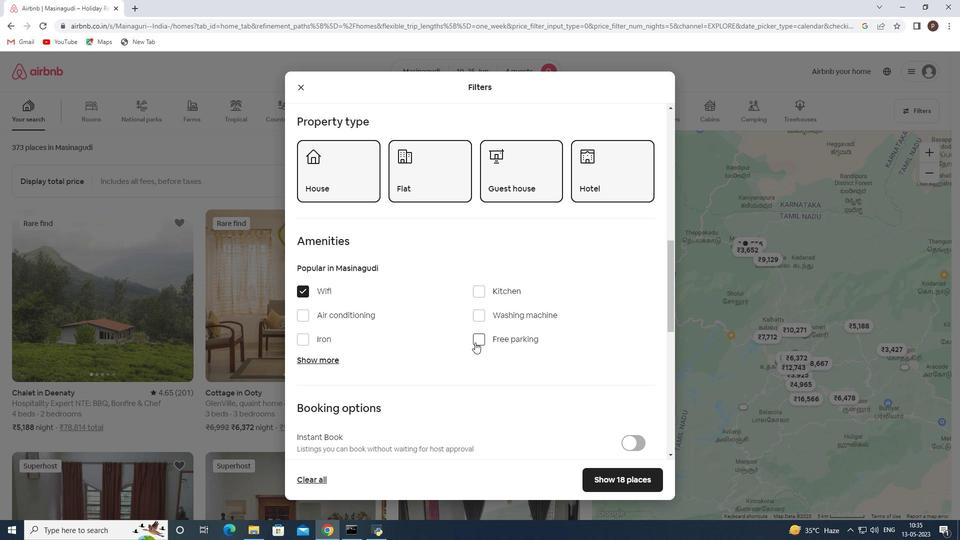 
Action: Mouse moved to (330, 359)
Screenshot: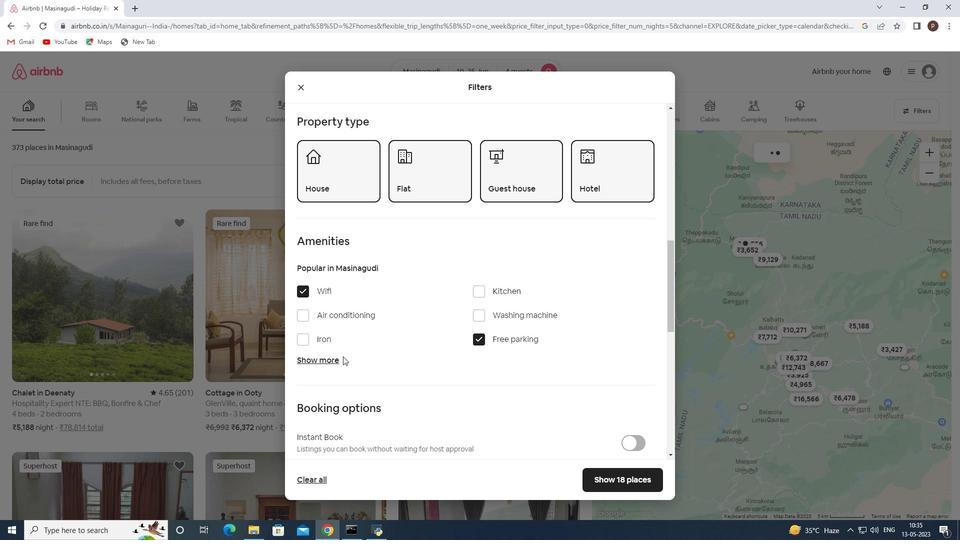 
Action: Mouse pressed left at (330, 359)
Screenshot: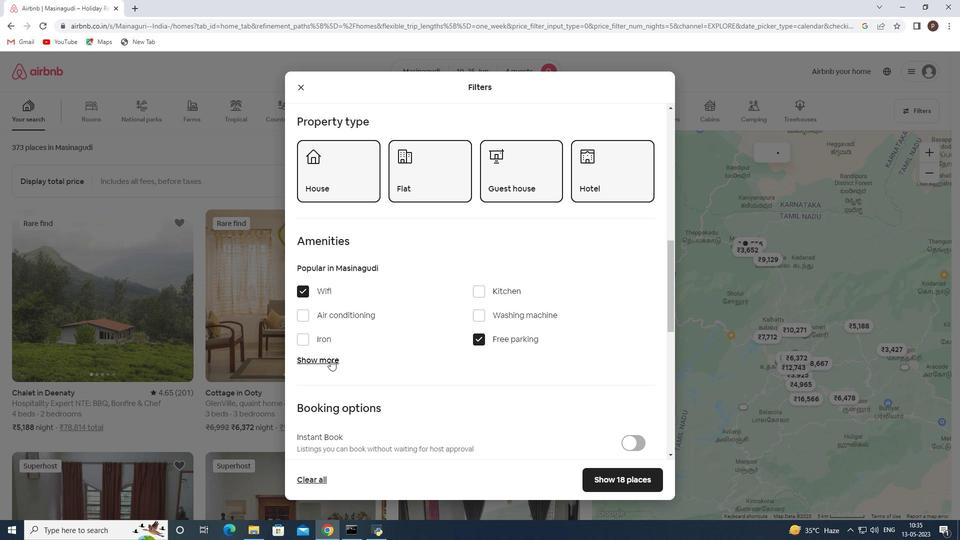 
Action: Mouse moved to (372, 361)
Screenshot: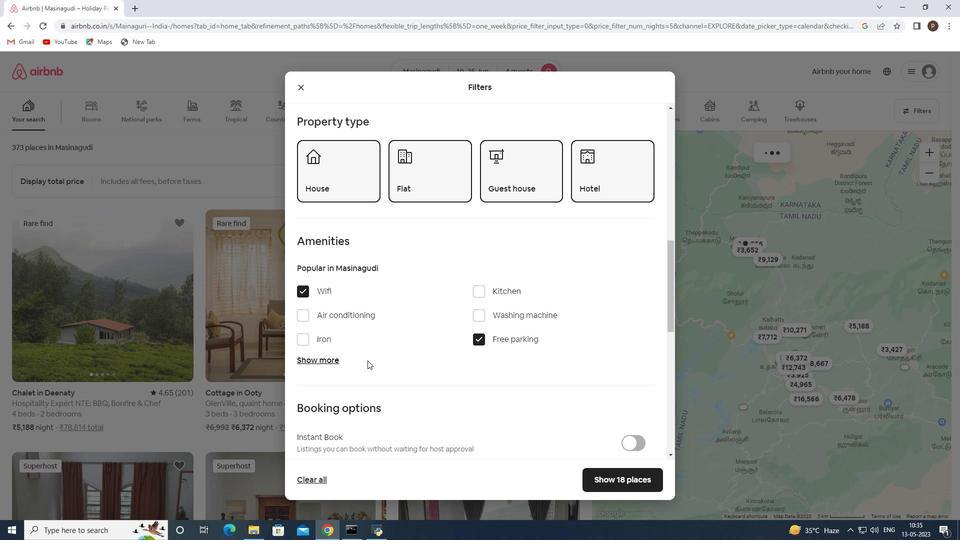 
Action: Mouse scrolled (372, 361) with delta (0, 0)
Screenshot: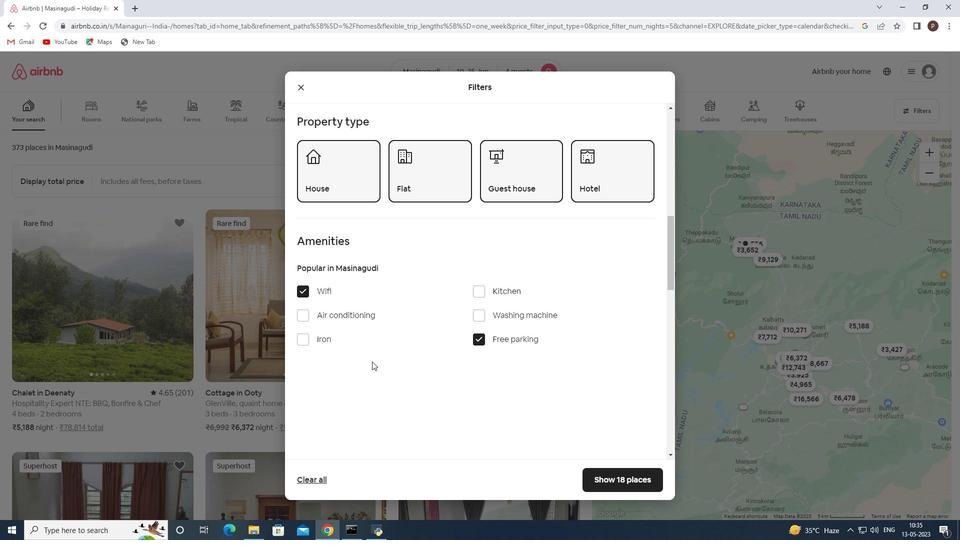 
Action: Mouse moved to (373, 362)
Screenshot: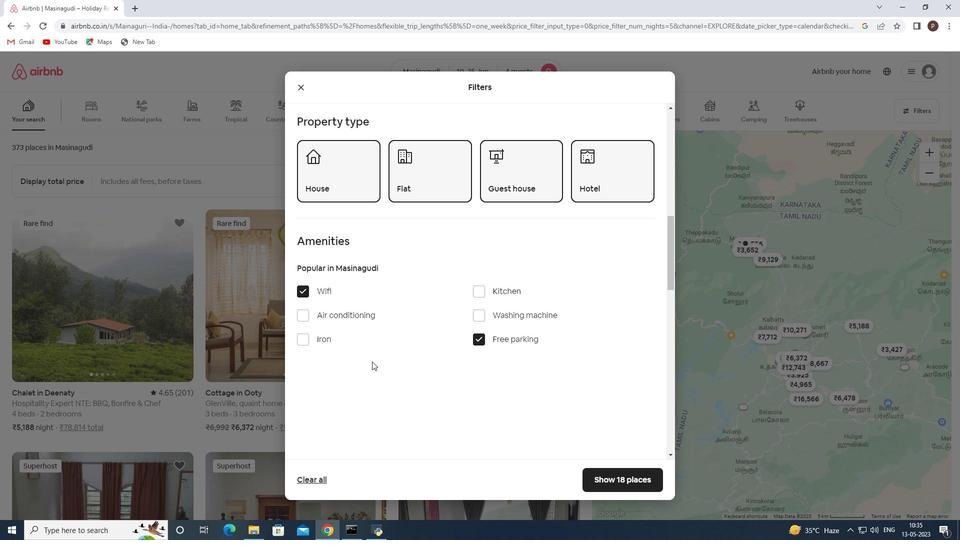 
Action: Mouse scrolled (373, 361) with delta (0, 0)
Screenshot: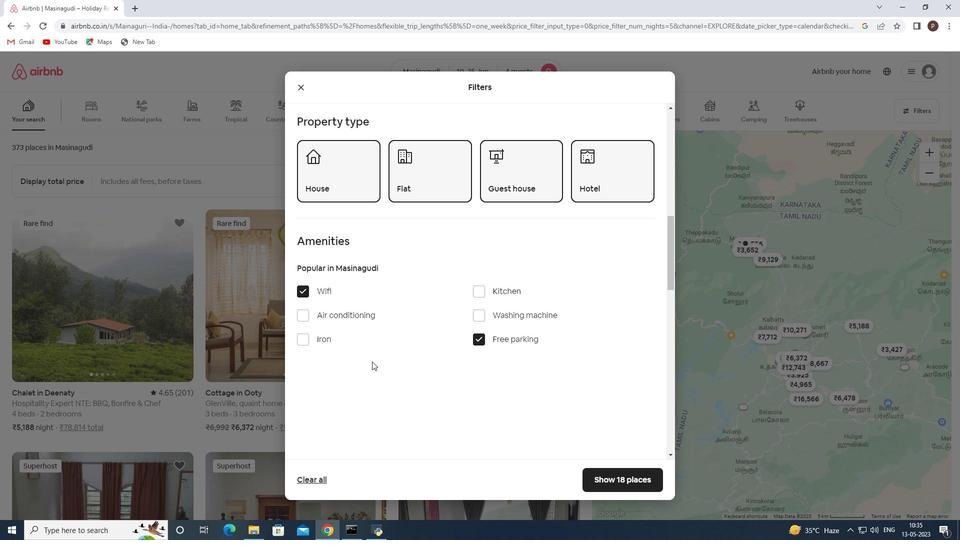 
Action: Mouse moved to (476, 323)
Screenshot: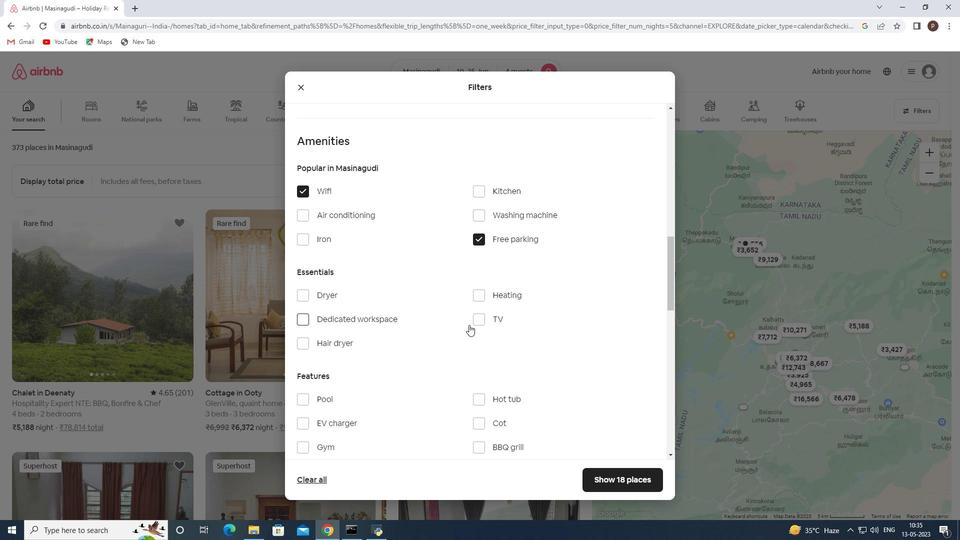 
Action: Mouse pressed left at (476, 323)
Screenshot: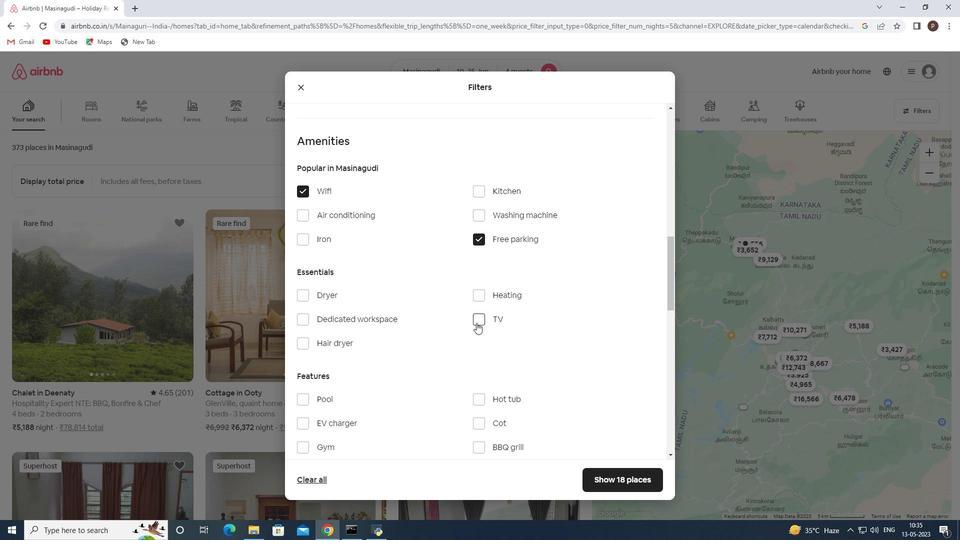 
Action: Mouse moved to (392, 344)
Screenshot: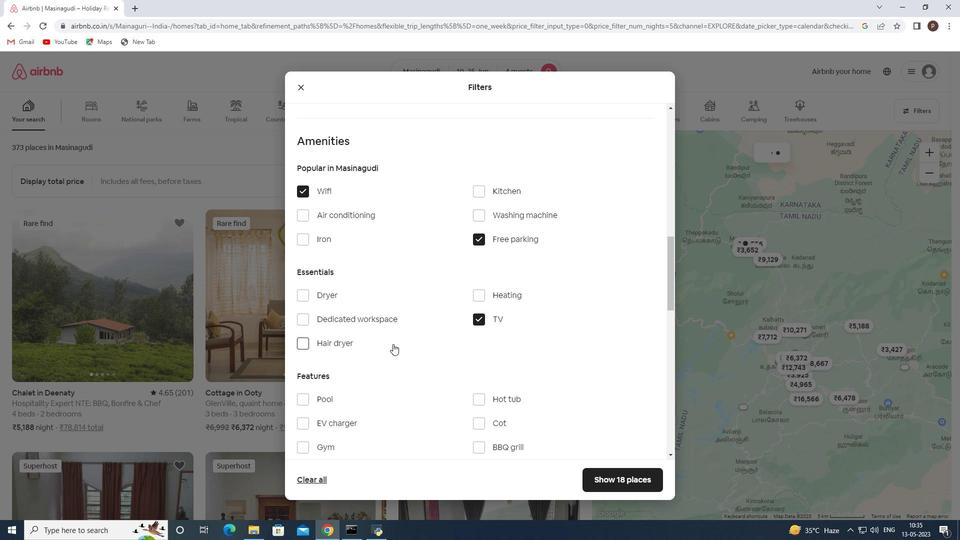 
Action: Mouse scrolled (392, 343) with delta (0, 0)
Screenshot: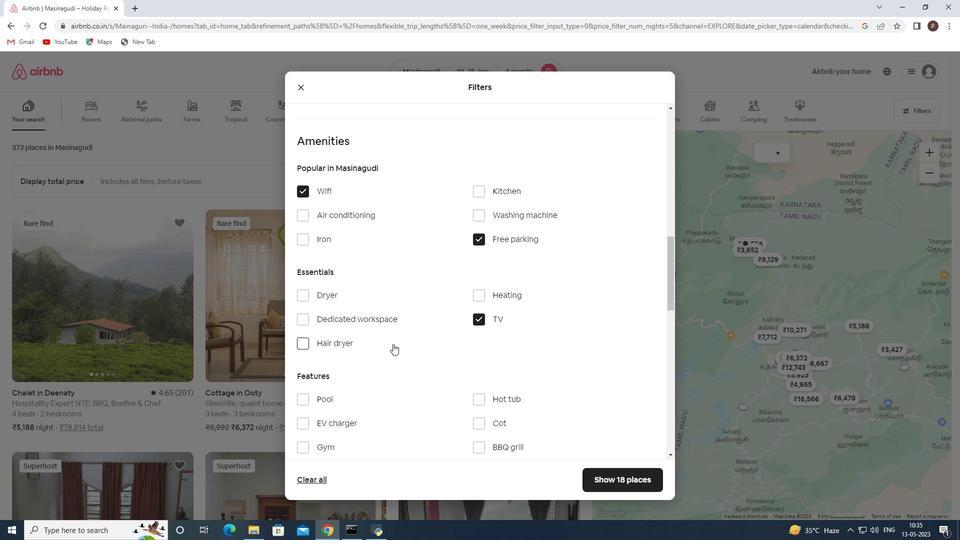 
Action: Mouse moved to (391, 344)
Screenshot: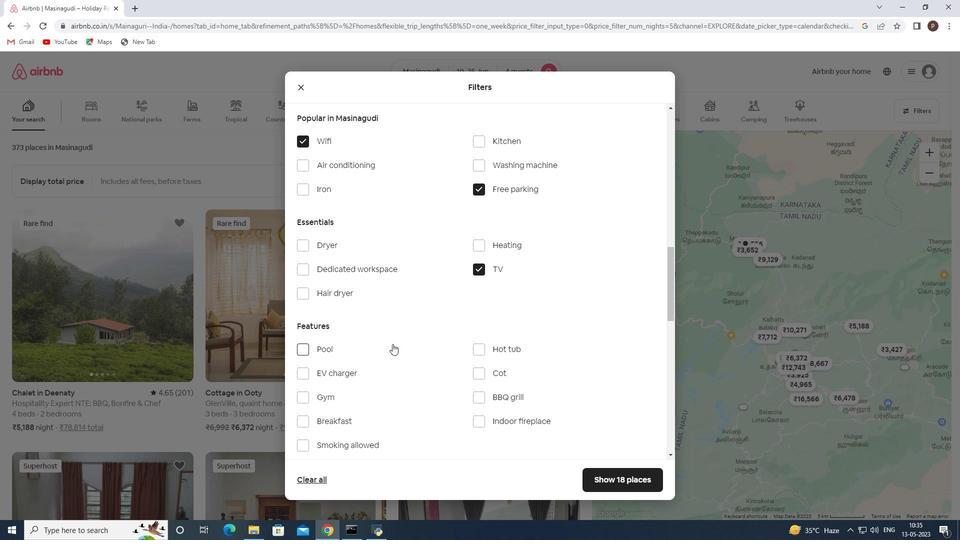 
Action: Mouse scrolled (391, 343) with delta (0, 0)
Screenshot: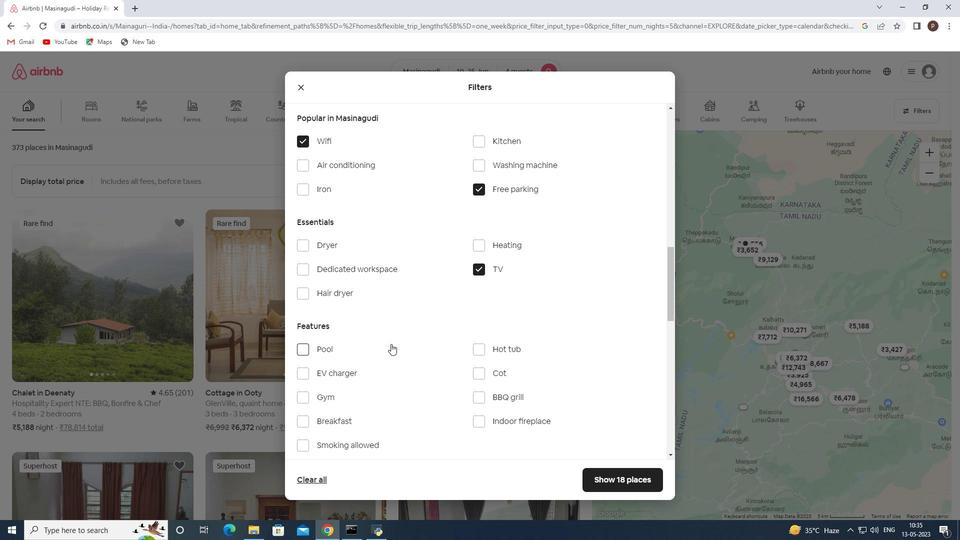 
Action: Mouse scrolled (391, 343) with delta (0, 0)
Screenshot: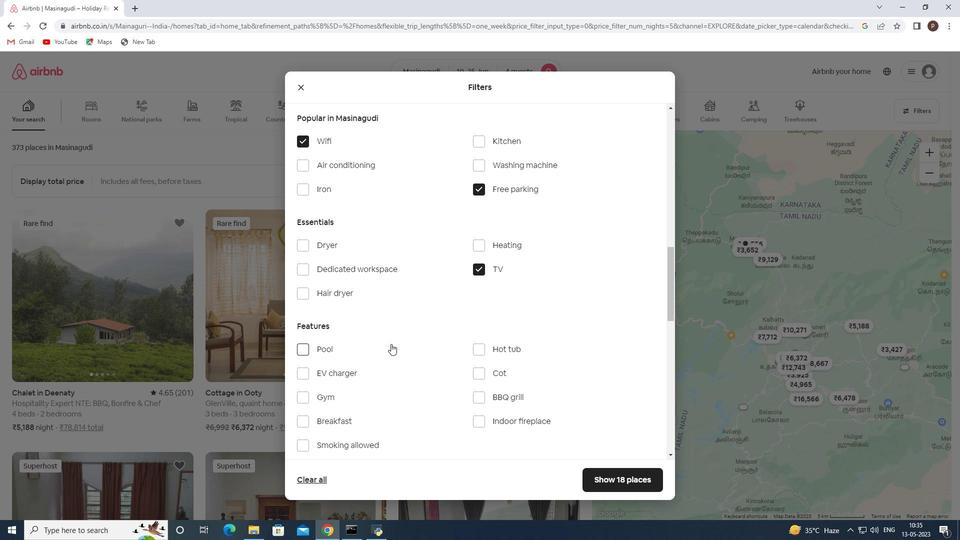 
Action: Mouse moved to (305, 299)
Screenshot: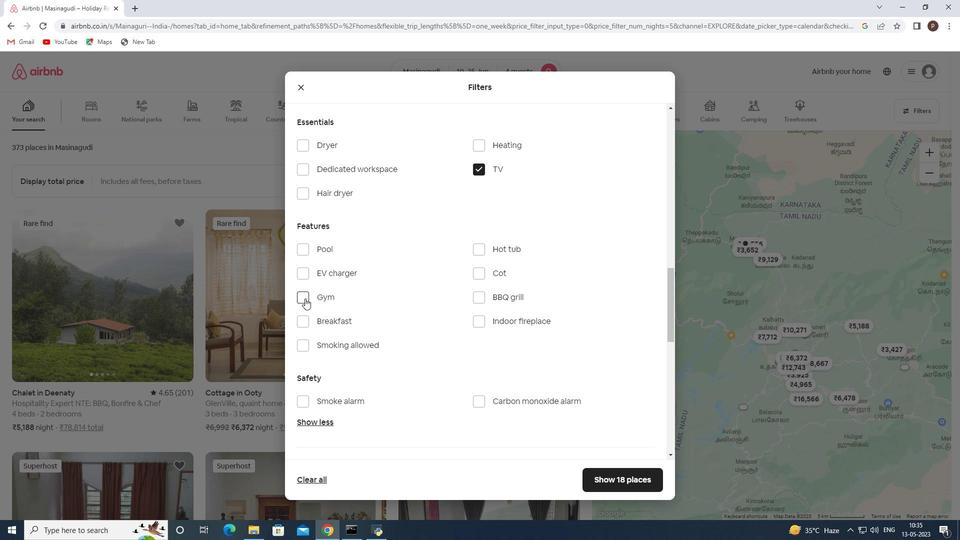 
Action: Mouse pressed left at (305, 299)
Screenshot: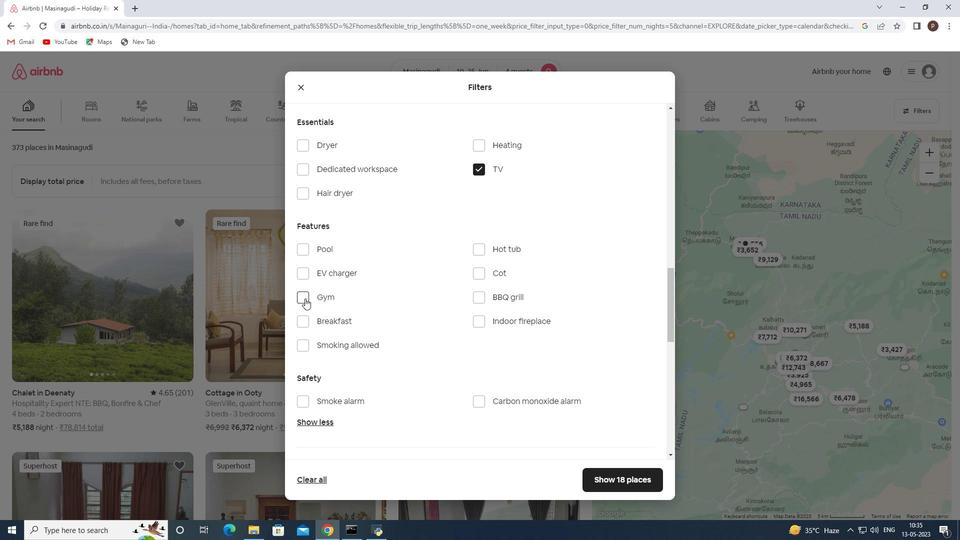 
Action: Mouse moved to (306, 321)
Screenshot: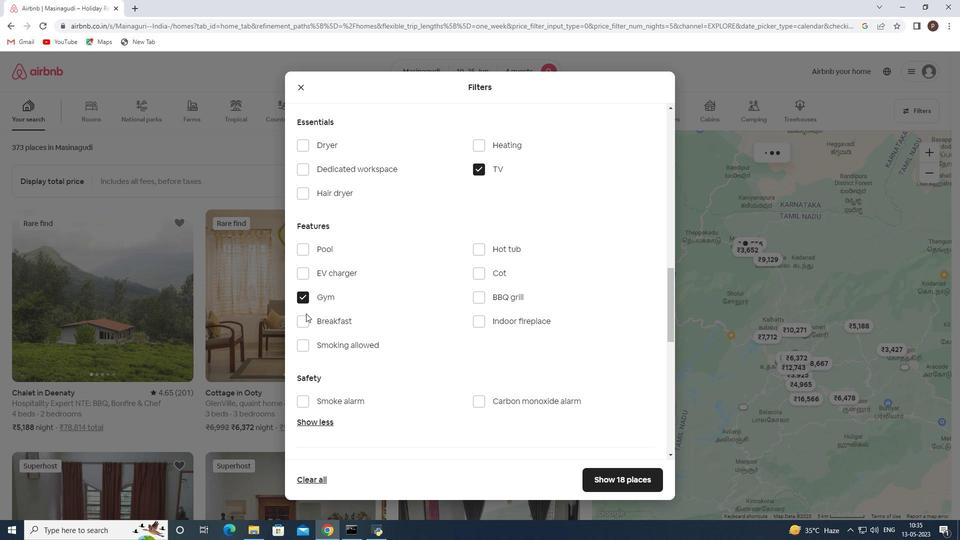 
Action: Mouse pressed left at (306, 321)
Screenshot: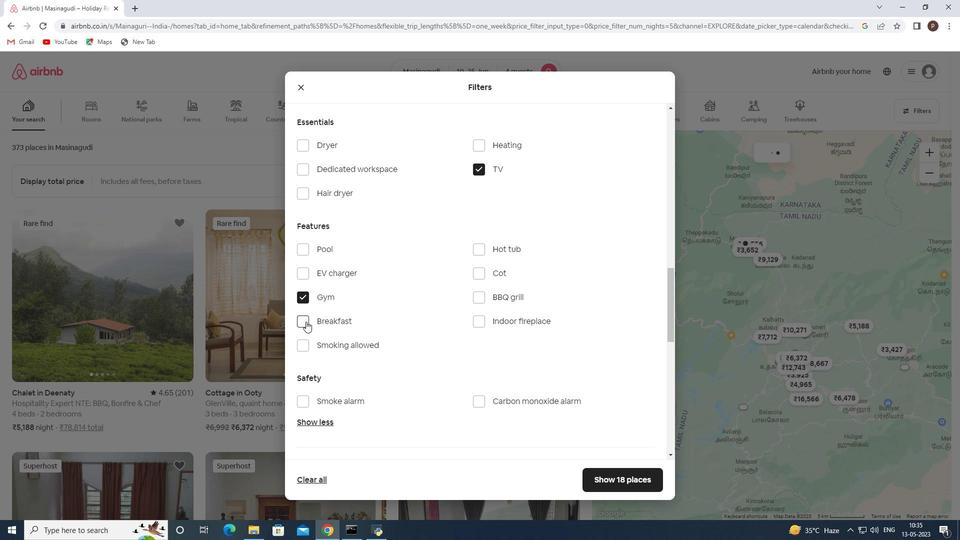 
Action: Mouse moved to (377, 336)
Screenshot: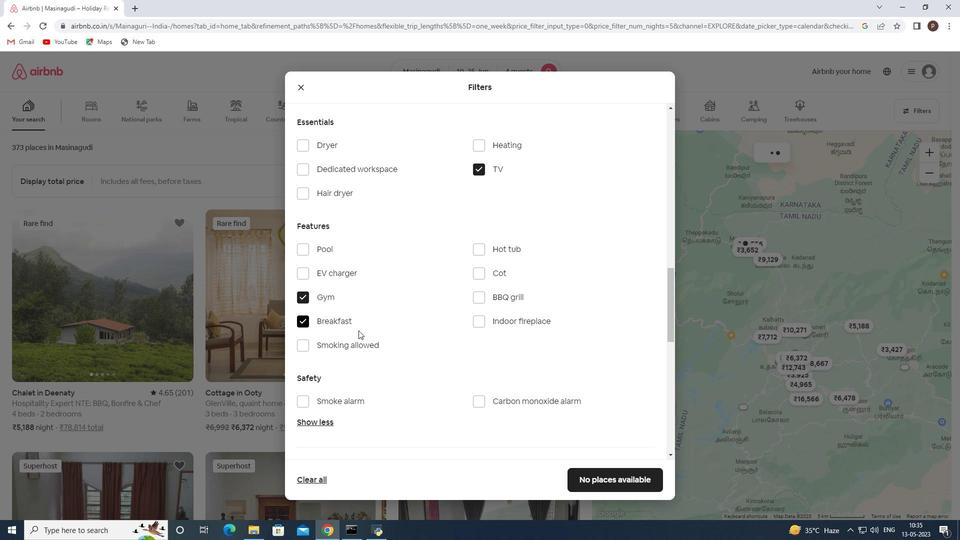 
Action: Mouse scrolled (377, 335) with delta (0, 0)
Screenshot: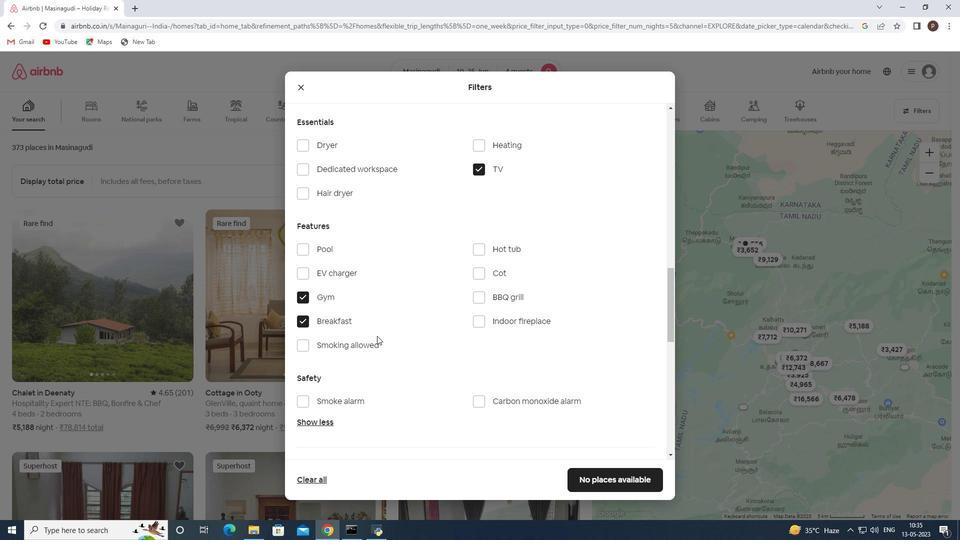 
Action: Mouse scrolled (377, 335) with delta (0, 0)
Screenshot: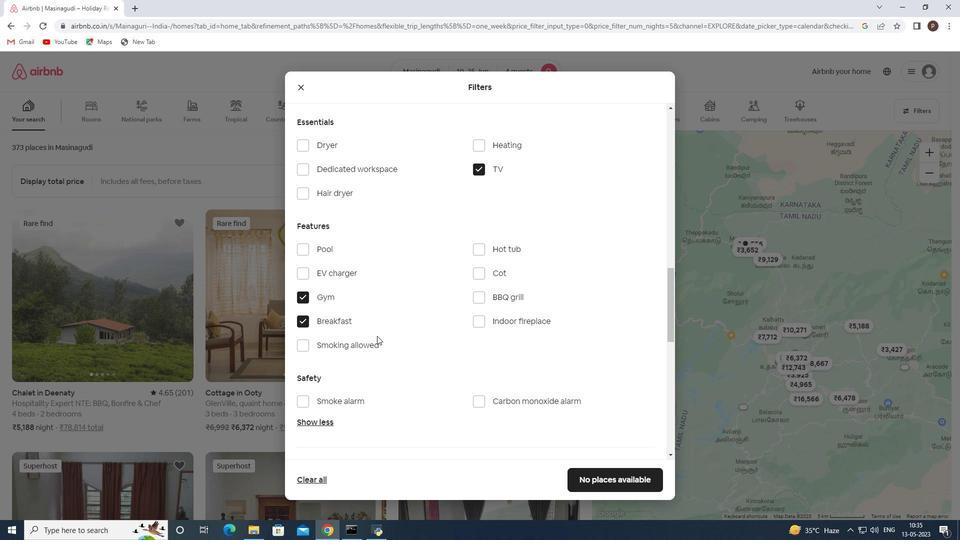 
Action: Mouse scrolled (377, 335) with delta (0, 0)
Screenshot: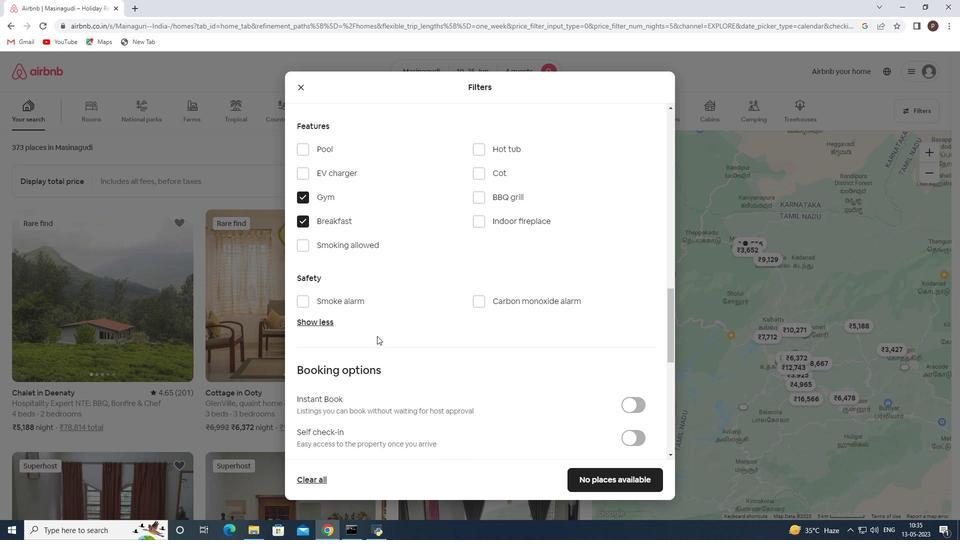 
Action: Mouse moved to (624, 387)
Screenshot: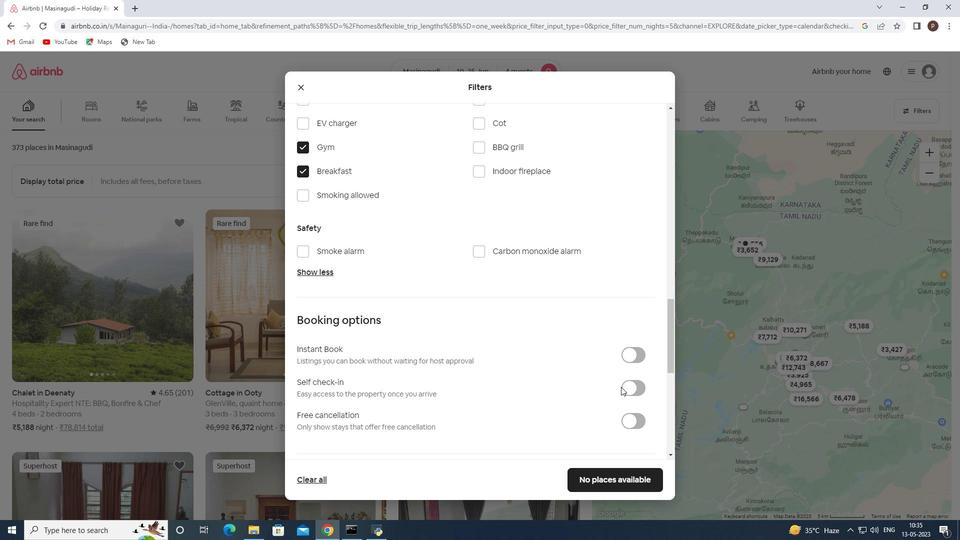 
Action: Mouse pressed left at (624, 387)
Screenshot: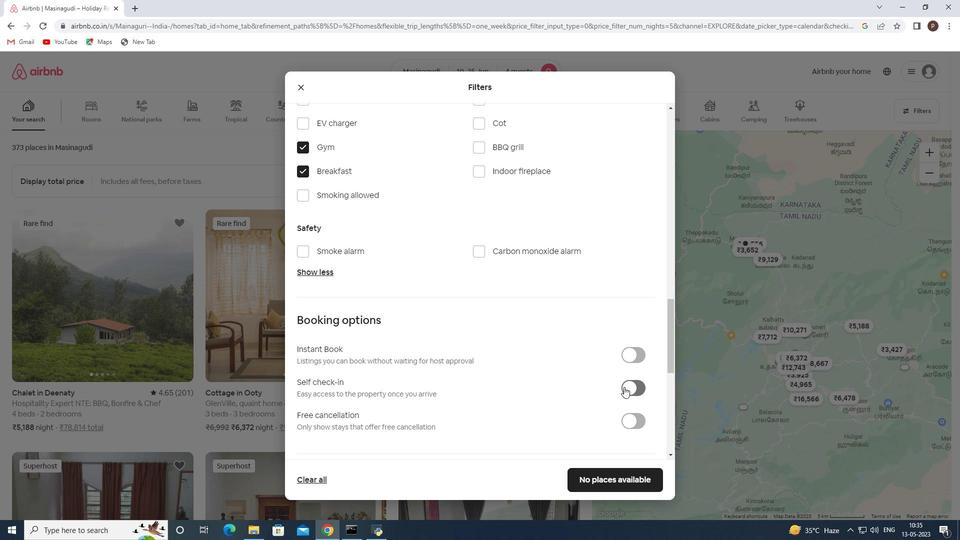 
Action: Mouse moved to (488, 366)
Screenshot: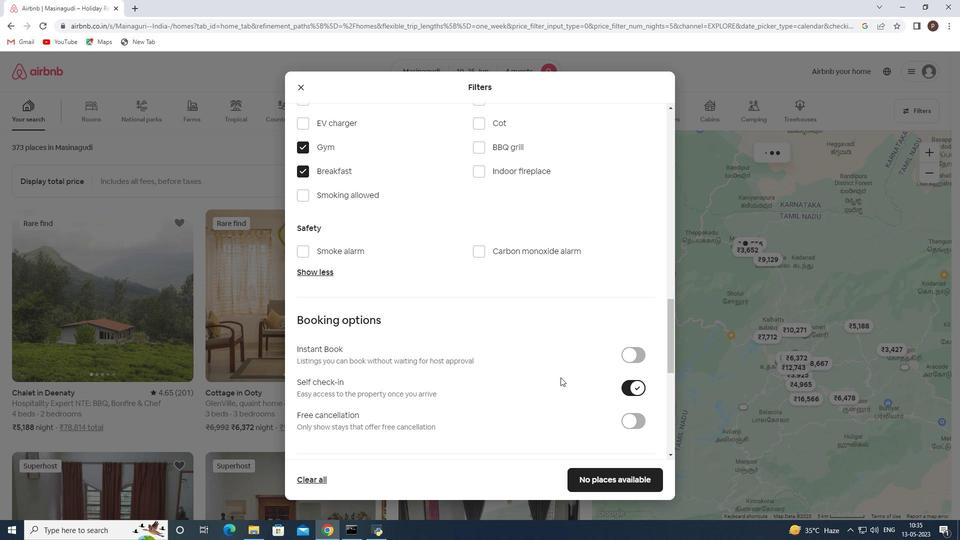 
Action: Mouse scrolled (488, 366) with delta (0, 0)
Screenshot: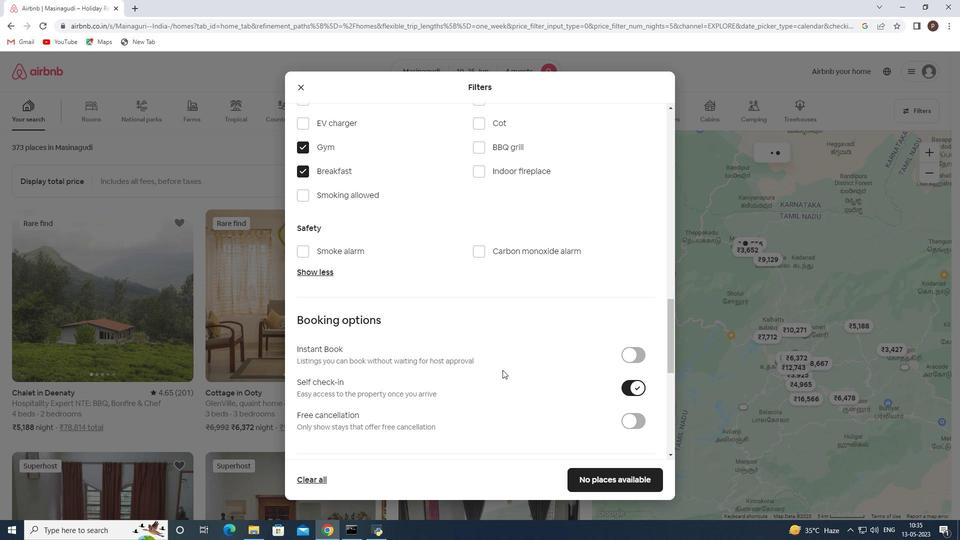 
Action: Mouse scrolled (488, 366) with delta (0, 0)
Screenshot: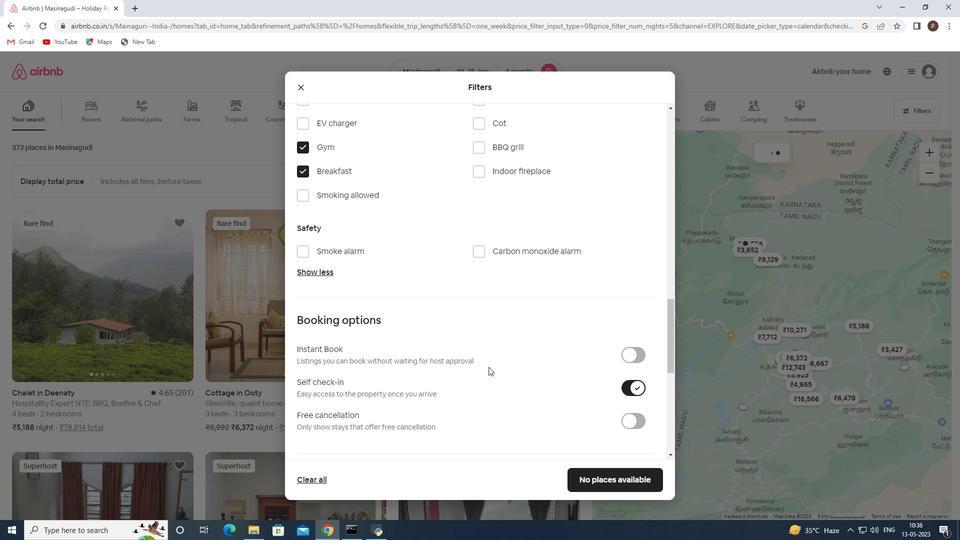 
Action: Mouse scrolled (488, 366) with delta (0, 0)
Screenshot: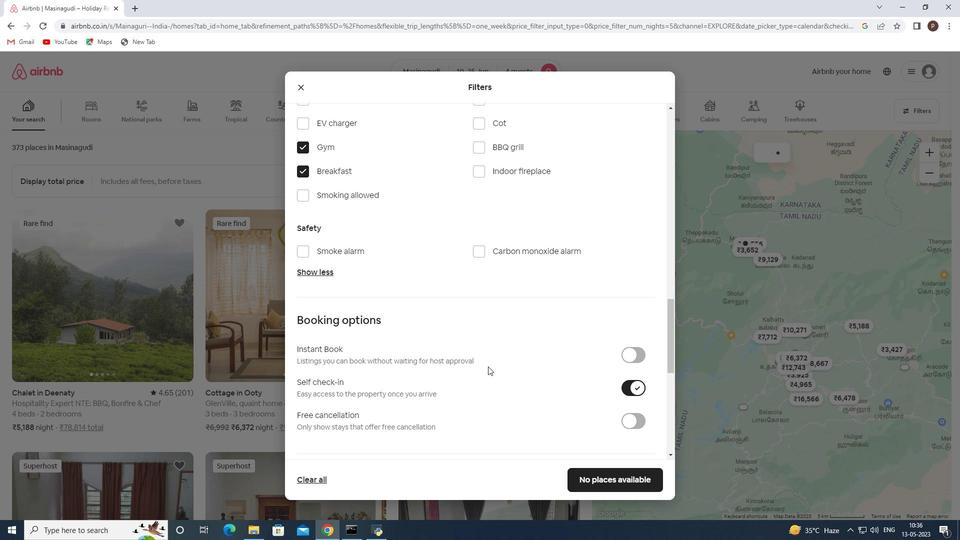 
Action: Mouse scrolled (488, 366) with delta (0, 0)
Screenshot: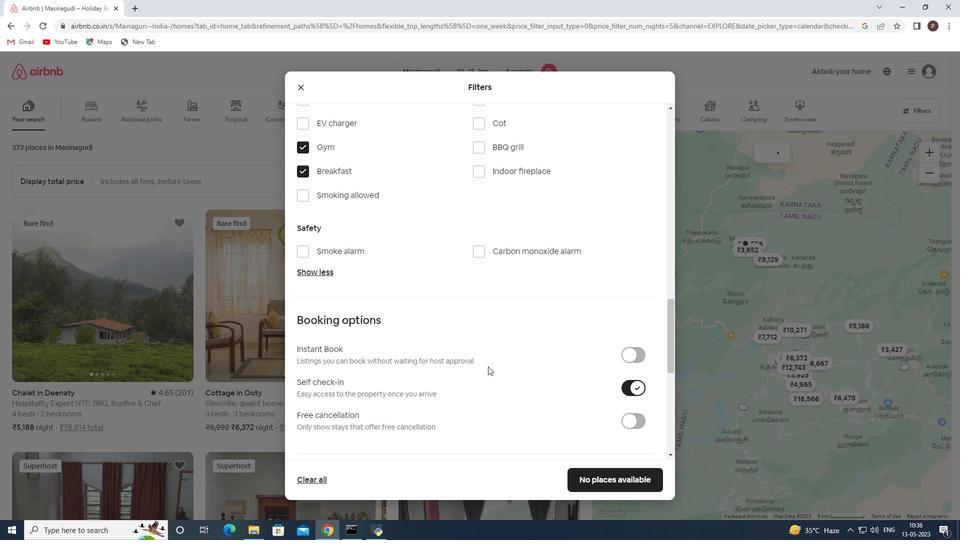 
Action: Mouse moved to (451, 357)
Screenshot: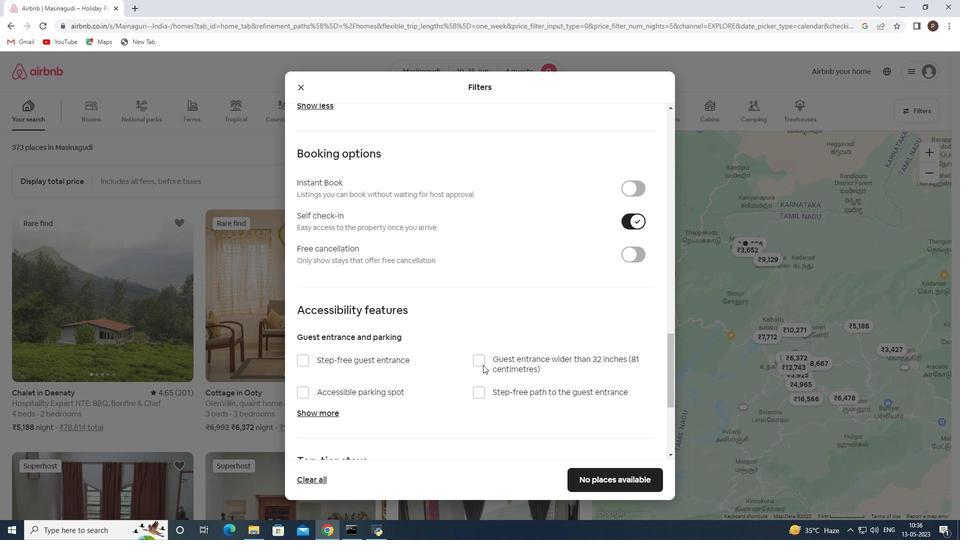 
Action: Mouse scrolled (451, 357) with delta (0, 0)
Screenshot: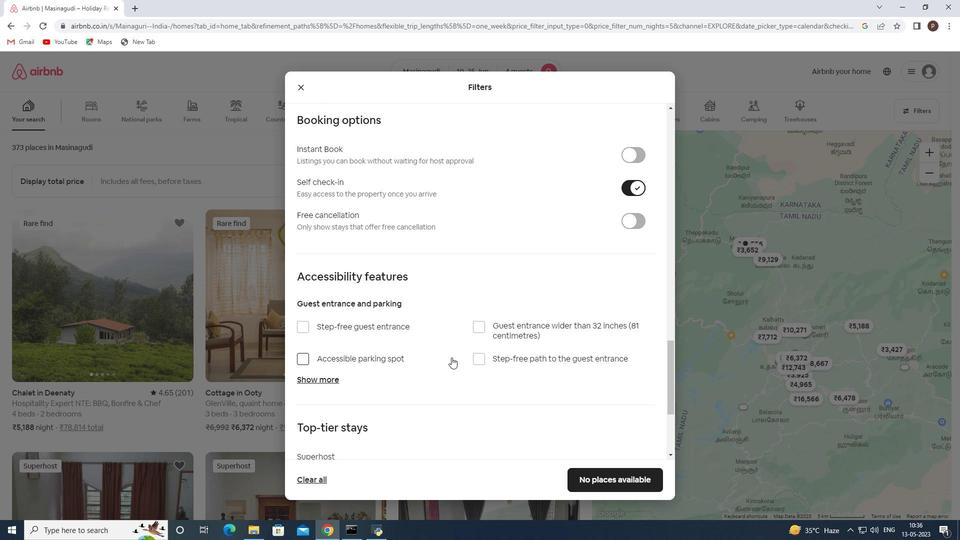 
Action: Mouse scrolled (451, 357) with delta (0, 0)
Screenshot: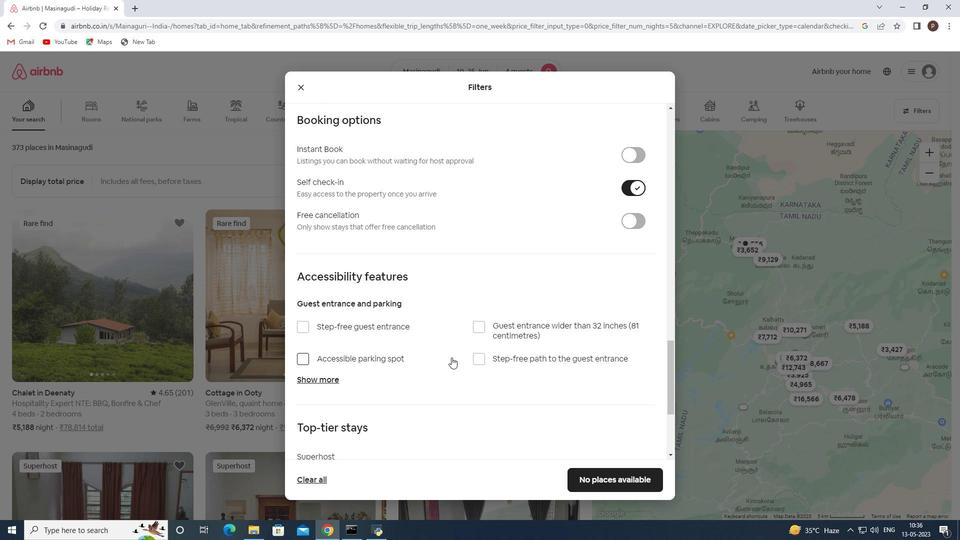 
Action: Mouse scrolled (451, 357) with delta (0, 0)
Screenshot: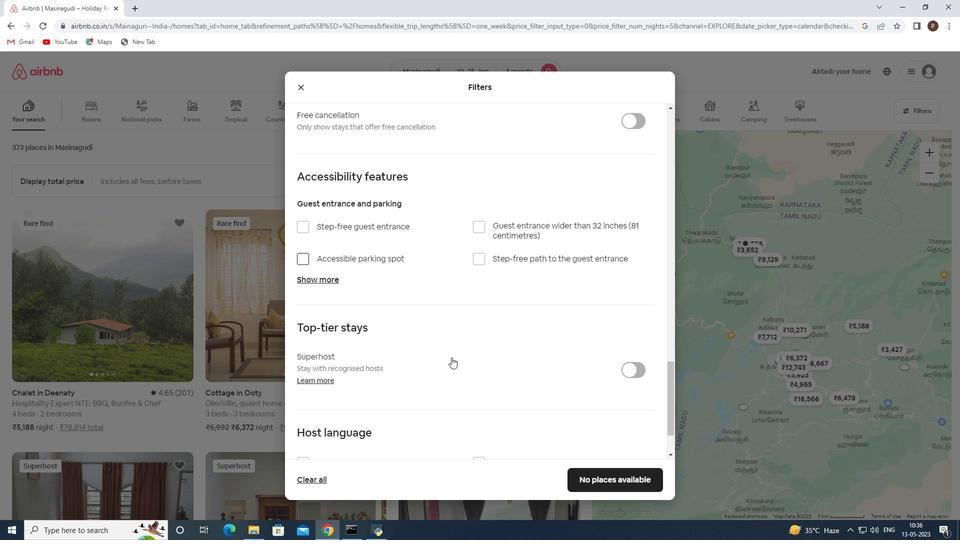 
Action: Mouse scrolled (451, 357) with delta (0, 0)
Screenshot: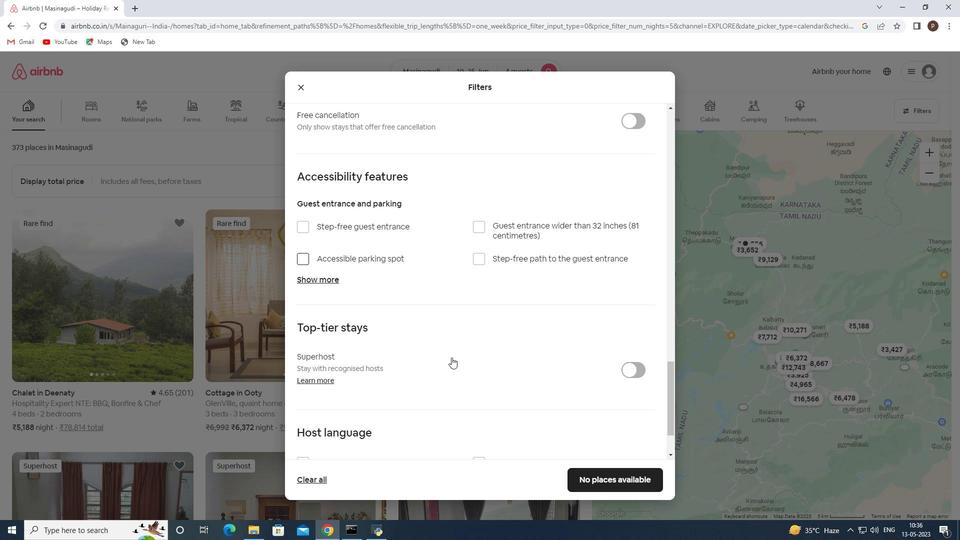 
Action: Mouse scrolled (451, 357) with delta (0, 0)
Screenshot: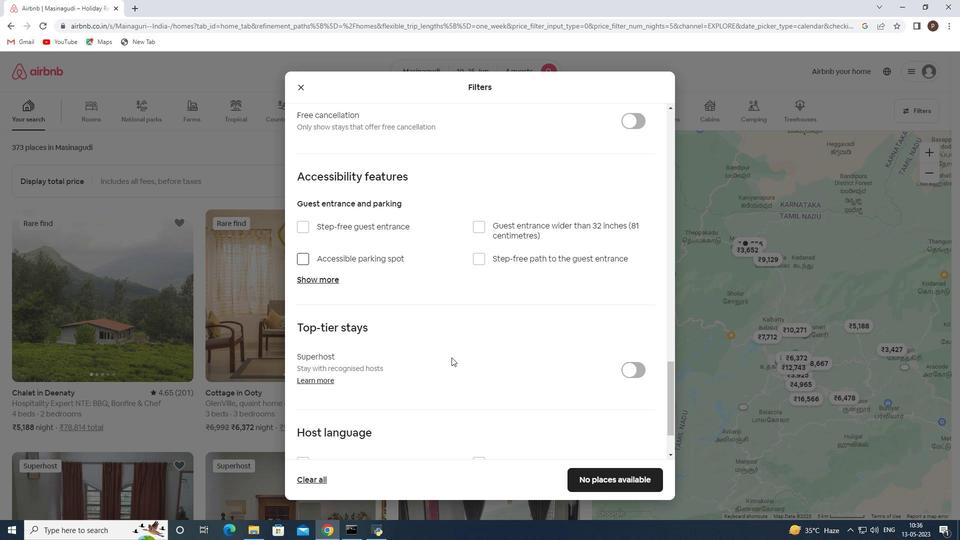 
Action: Mouse scrolled (451, 357) with delta (0, 0)
Screenshot: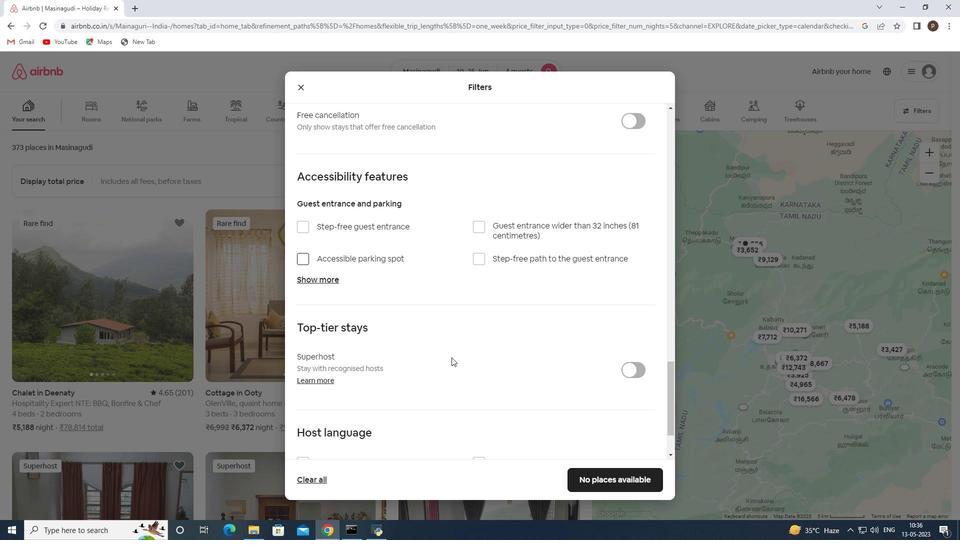 
Action: Mouse scrolled (451, 357) with delta (0, 0)
Screenshot: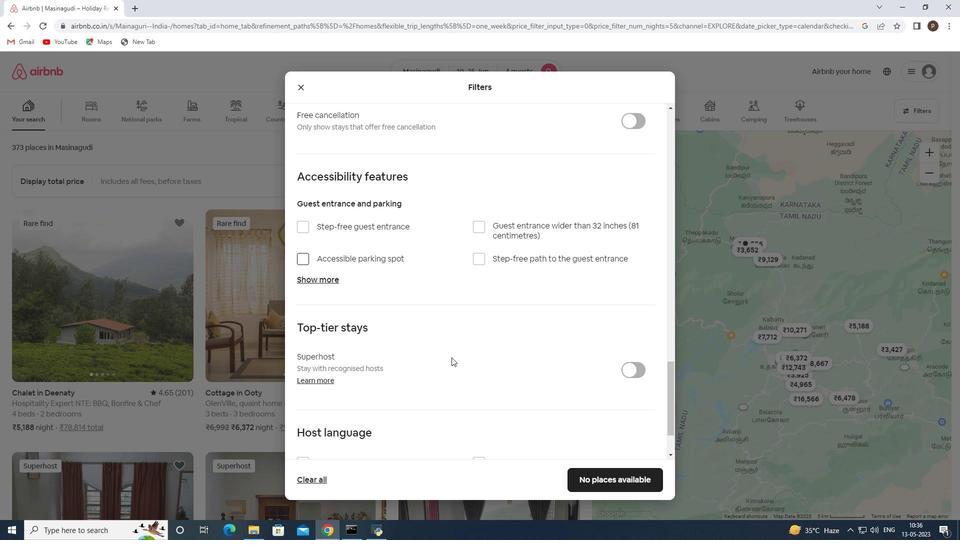 
Action: Mouse scrolled (451, 357) with delta (0, 0)
Screenshot: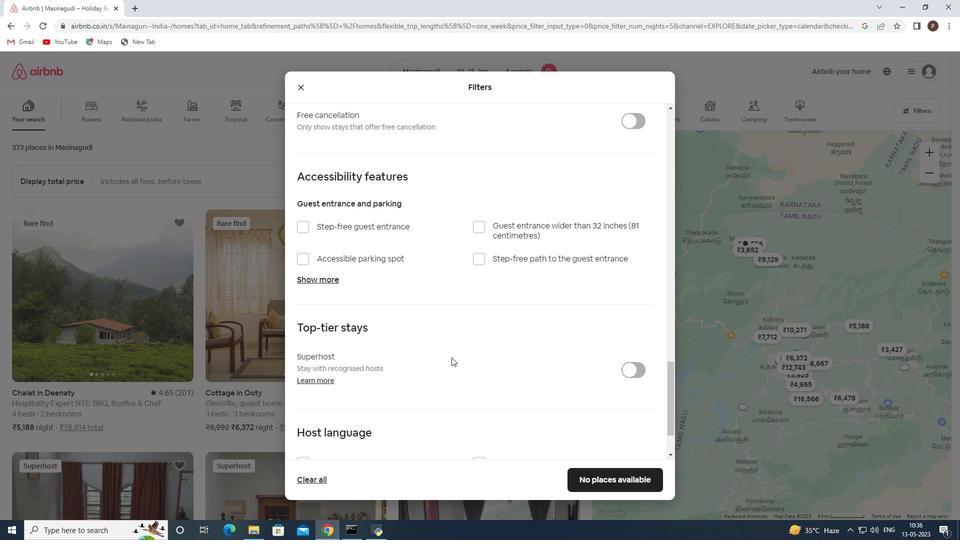 
Action: Mouse scrolled (451, 357) with delta (0, 0)
Screenshot: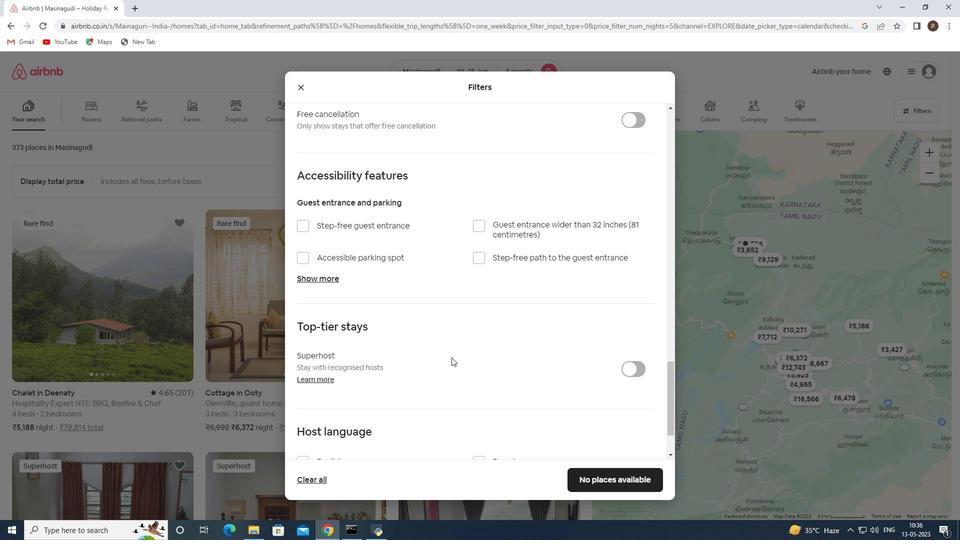 
Action: Mouse moved to (308, 388)
Screenshot: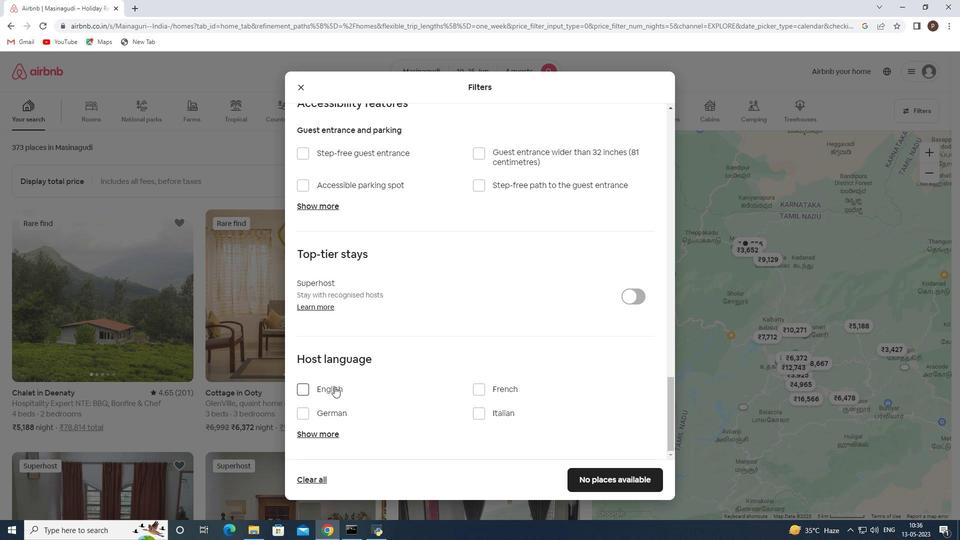 
Action: Mouse pressed left at (308, 388)
Screenshot: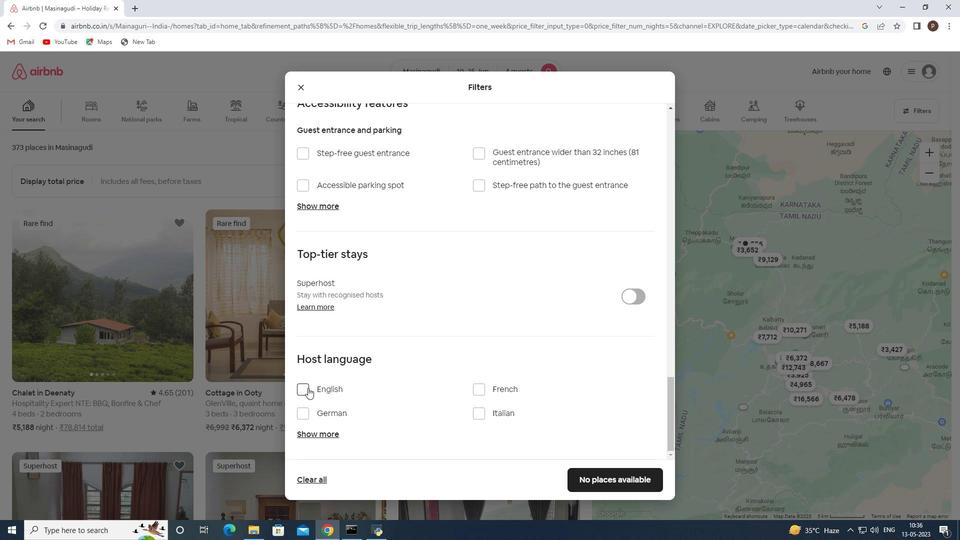 
Action: Mouse moved to (607, 472)
Screenshot: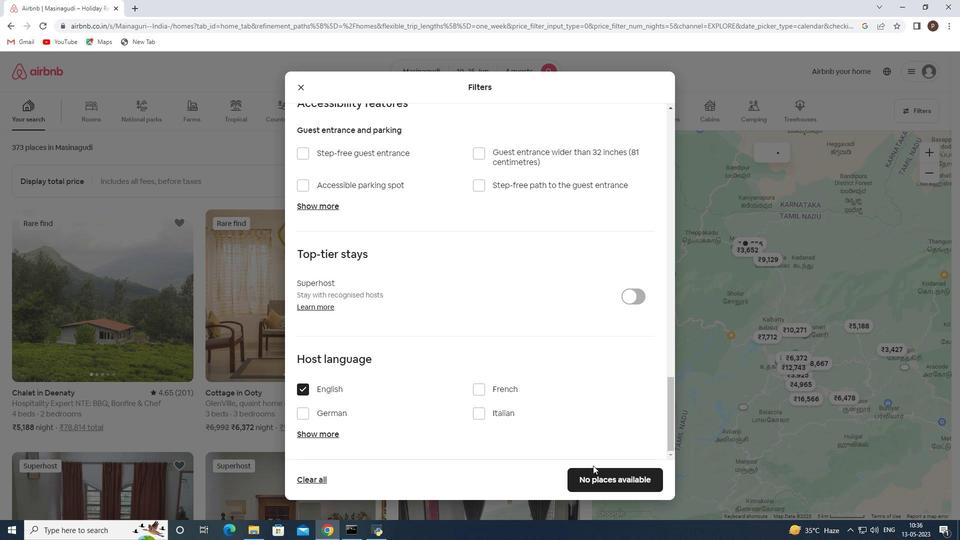 
Action: Mouse pressed left at (607, 472)
Screenshot: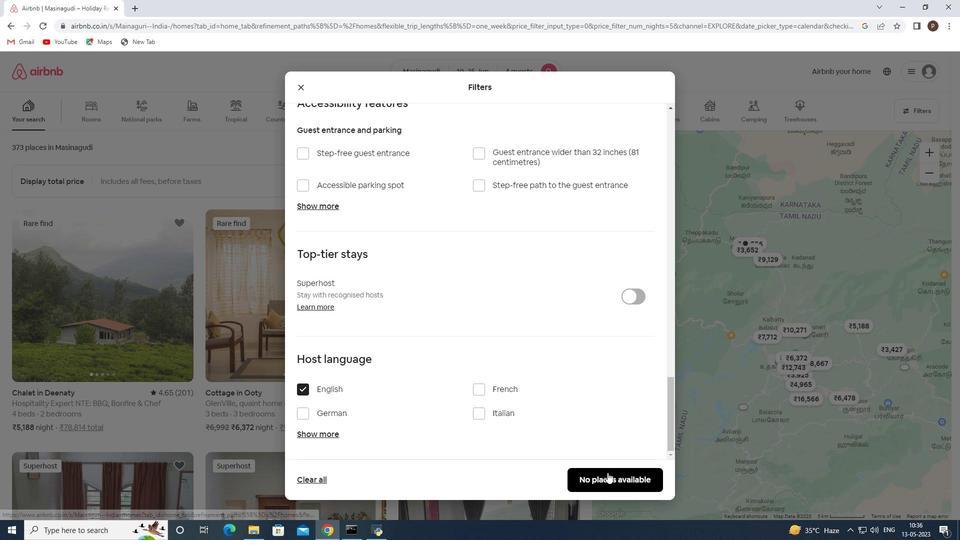 
